 Task: Set up a 3-hour kayaking expedition to paddle through scenic waterways and explore nature.
Action: Mouse moved to (731, 95)
Screenshot: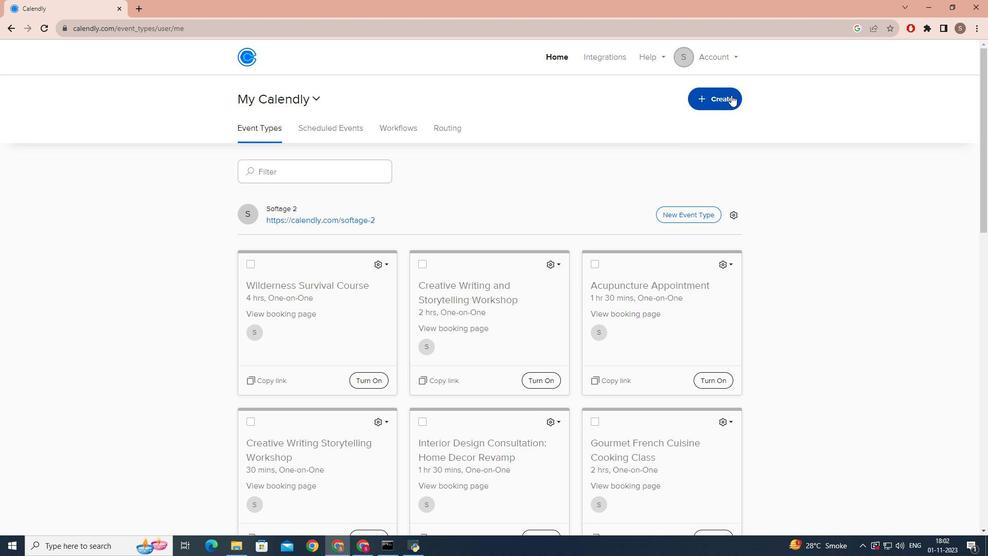 
Action: Mouse pressed left at (731, 95)
Screenshot: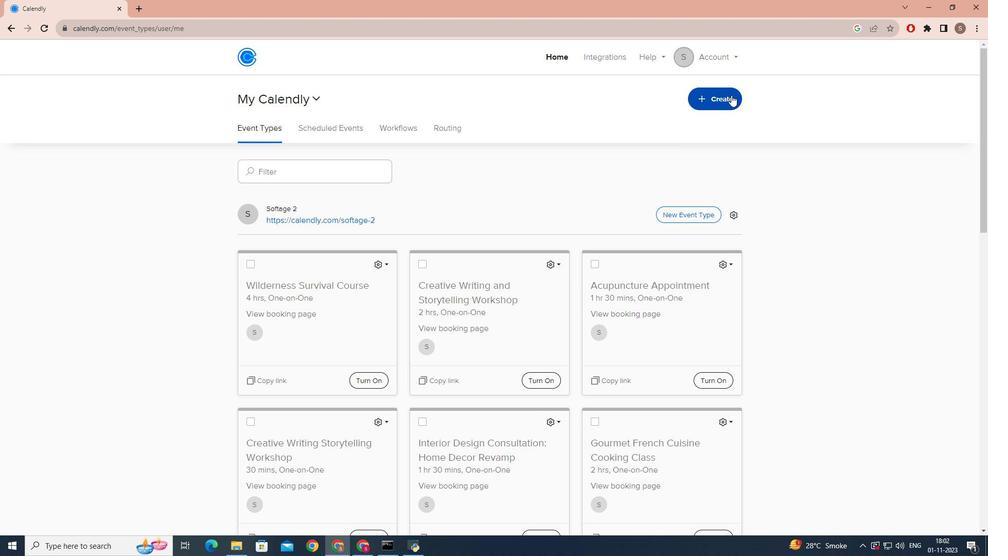 
Action: Mouse moved to (646, 138)
Screenshot: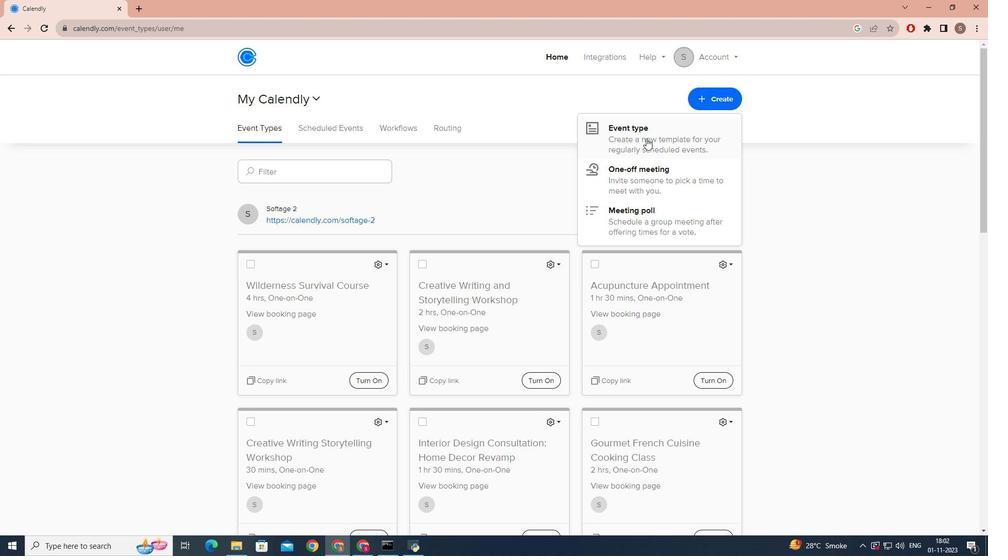 
Action: Mouse pressed left at (646, 138)
Screenshot: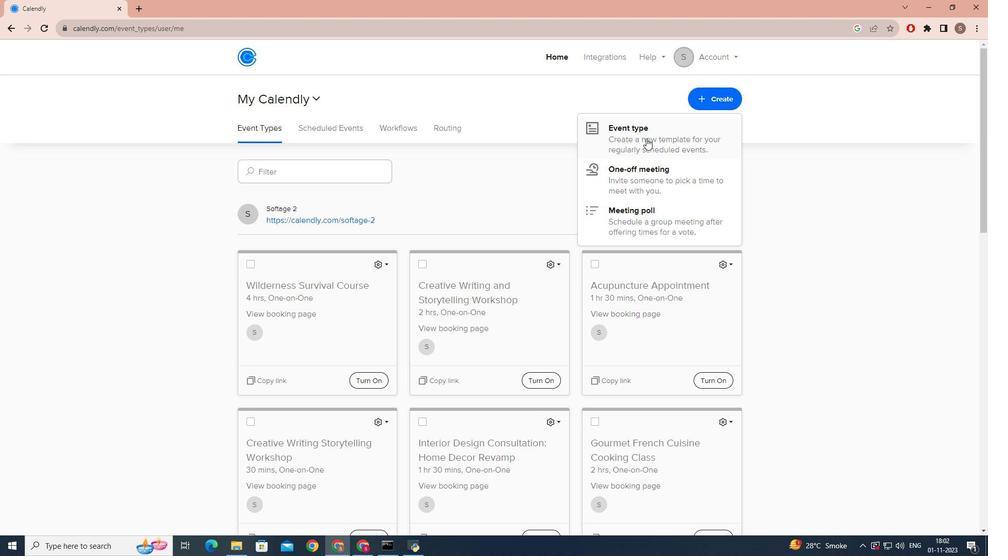 
Action: Mouse moved to (431, 183)
Screenshot: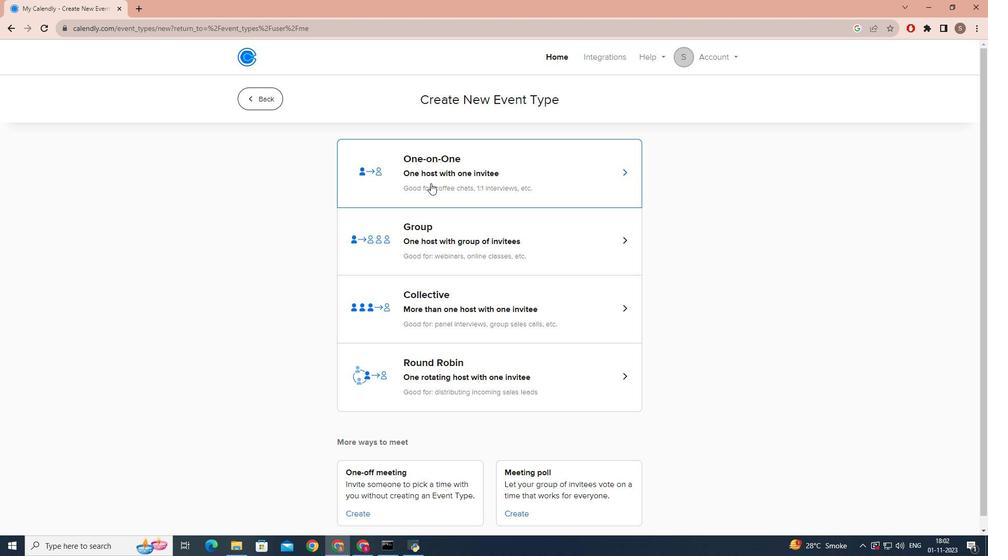 
Action: Mouse pressed left at (431, 183)
Screenshot: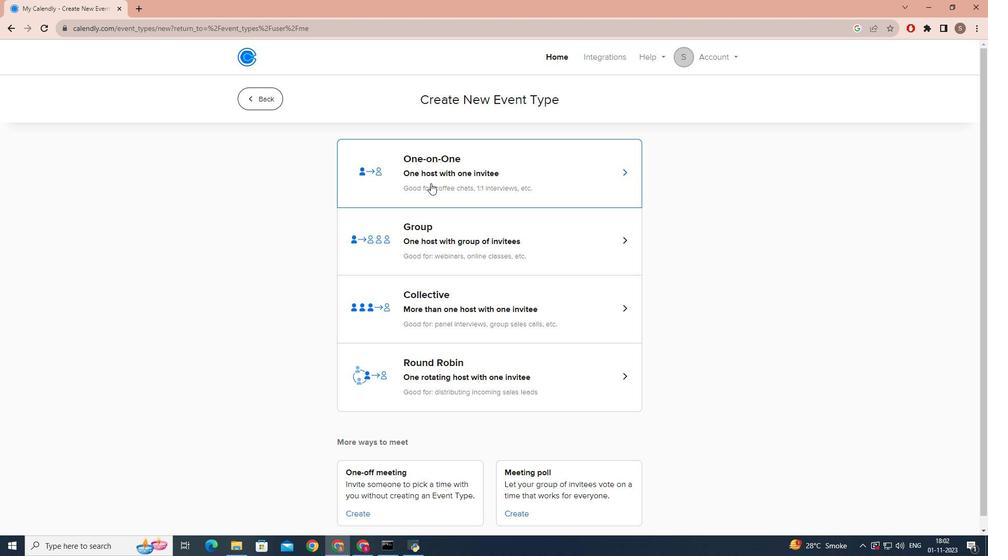 
Action: Mouse moved to (326, 241)
Screenshot: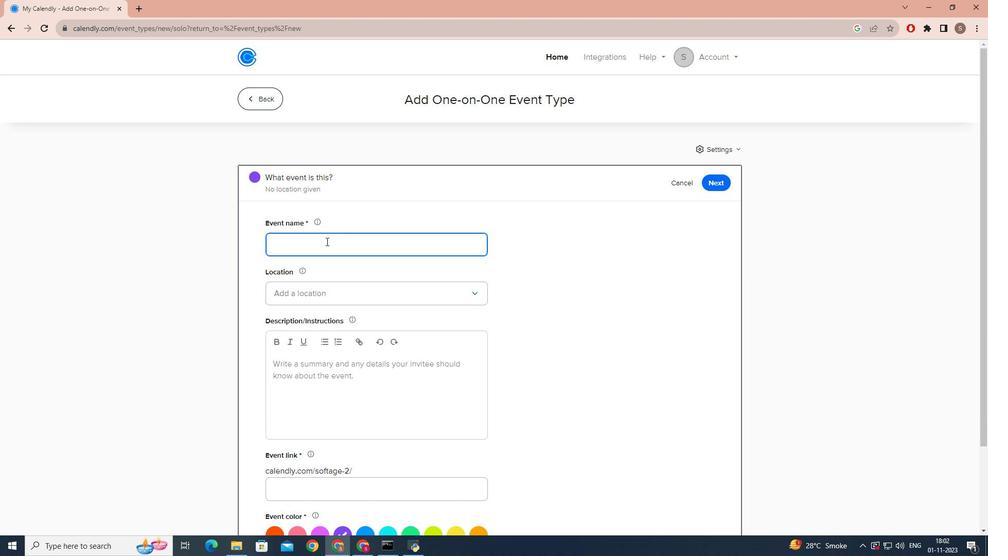 
Action: Key pressed <Key.caps_lock>S<Key.caps_lock>cenic<Key.space><Key.caps_lock>K<Key.caps_lock>ayaking<Key.space><Key.caps_lock>E<Key.caps_lock>xpedition
Screenshot: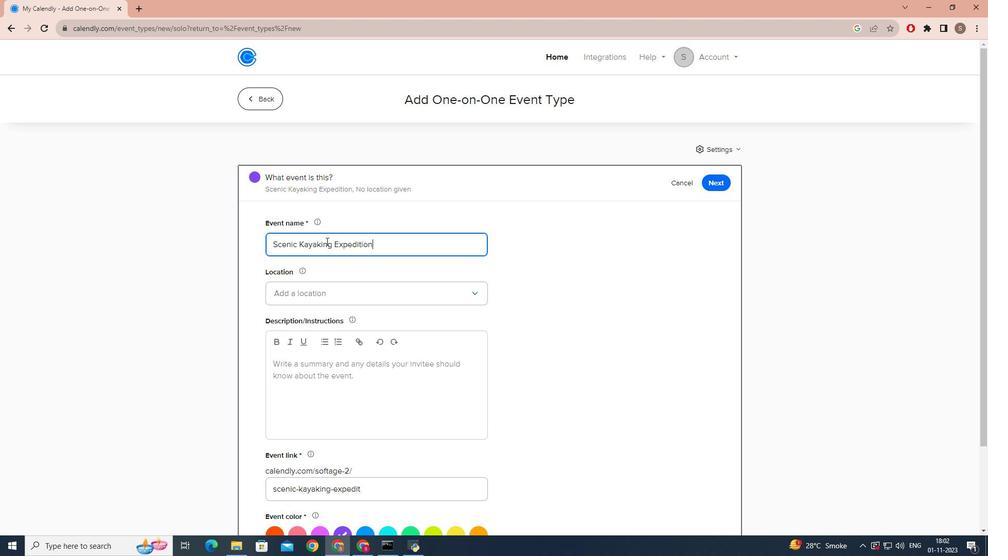 
Action: Mouse moved to (339, 295)
Screenshot: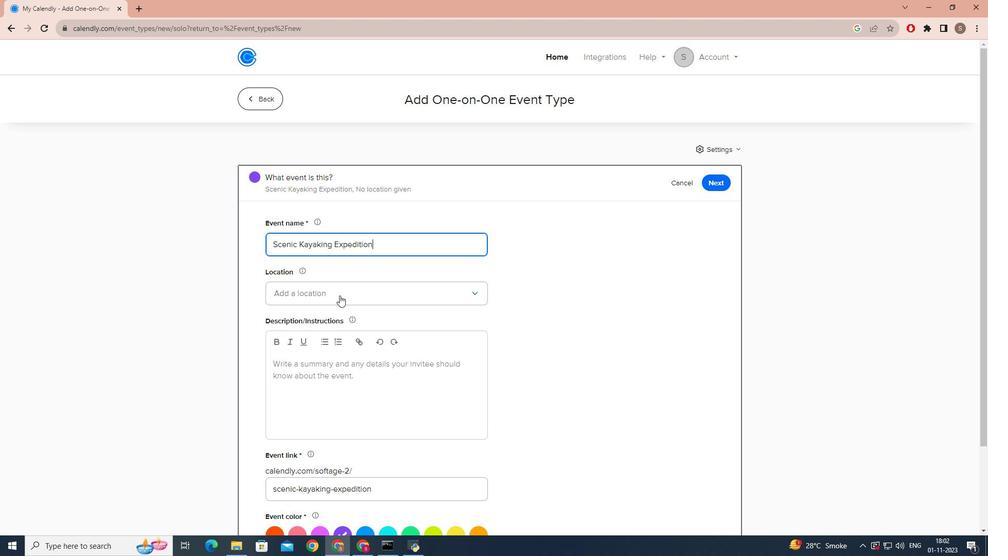 
Action: Mouse pressed left at (339, 295)
Screenshot: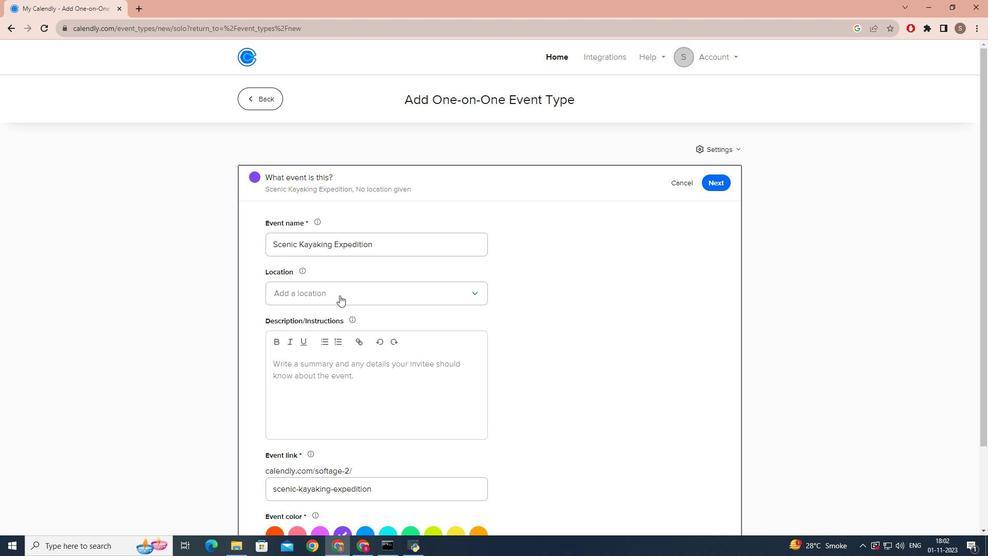 
Action: Mouse moved to (333, 322)
Screenshot: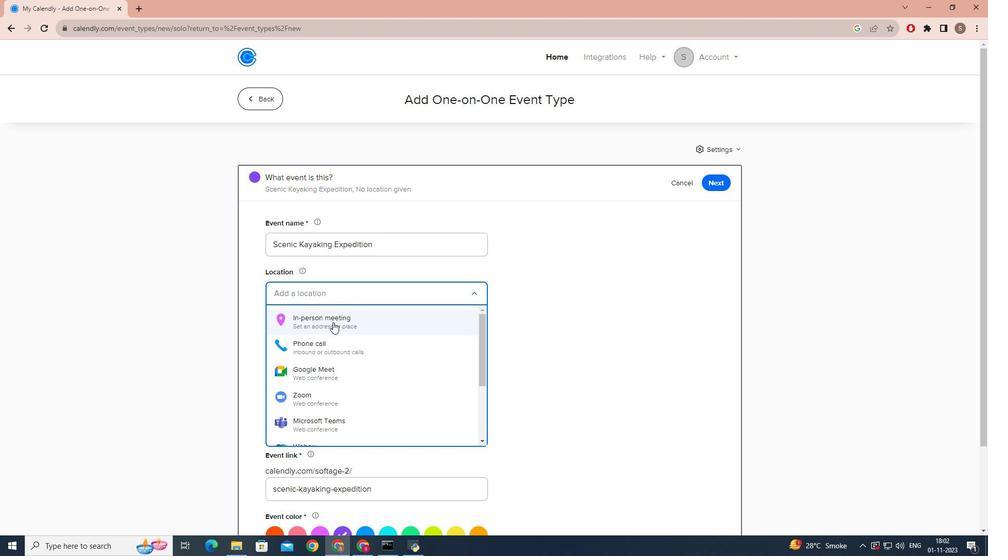 
Action: Mouse pressed left at (333, 322)
Screenshot: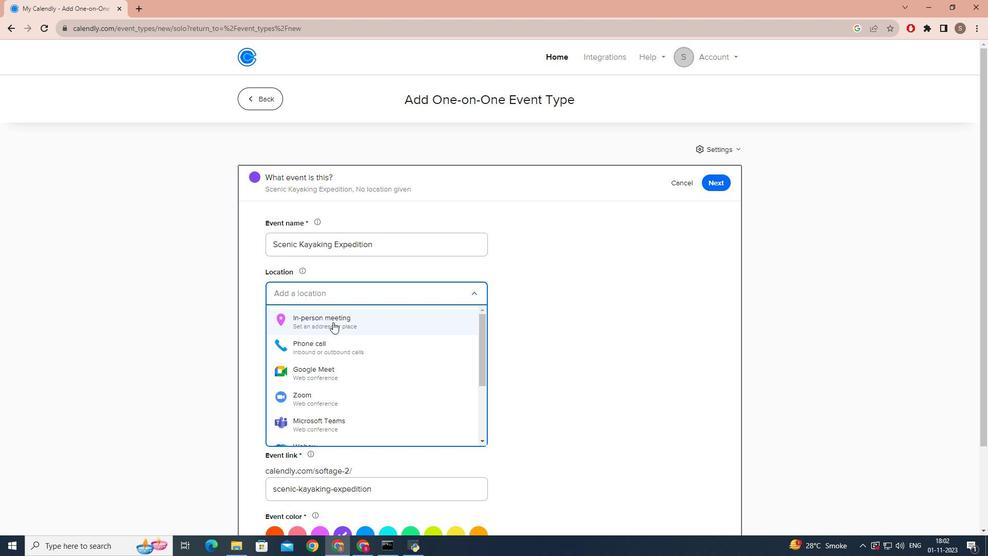 
Action: Mouse moved to (454, 181)
Screenshot: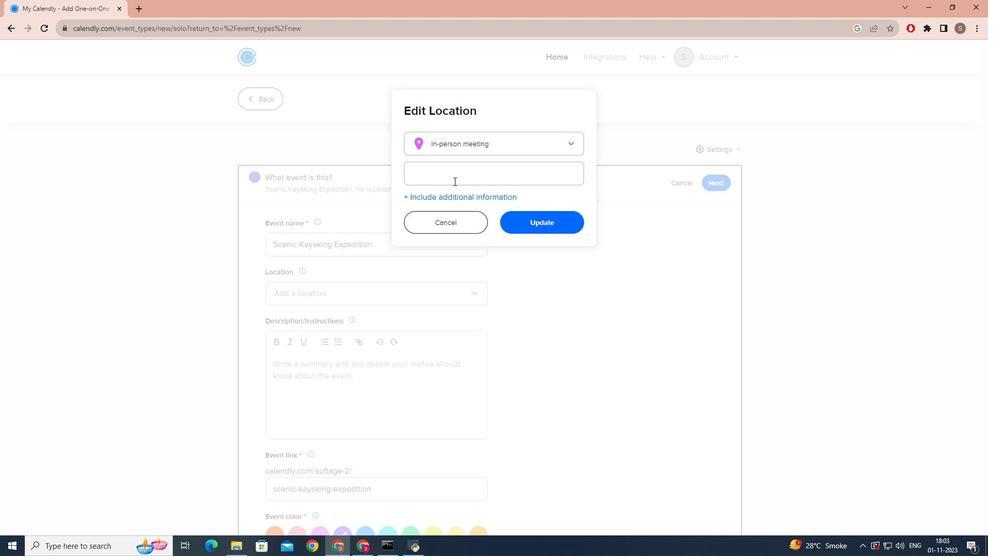 
Action: Mouse pressed left at (454, 181)
Screenshot: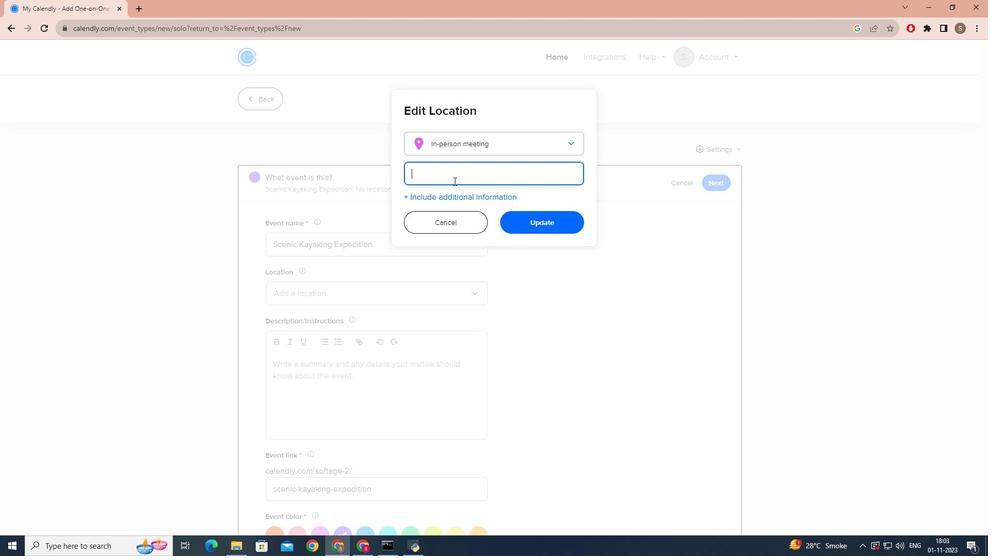 
Action: Key pressed <Key.caps_lock>B<Key.caps_lock>lue<Key.space><Key.caps_lock>H<Key.caps_lock>orizon<Key.space><Key.caps_lock>L<Key.caps_lock>ake,<Key.caps_lock>M<Key.caps_lock>innesota
Screenshot: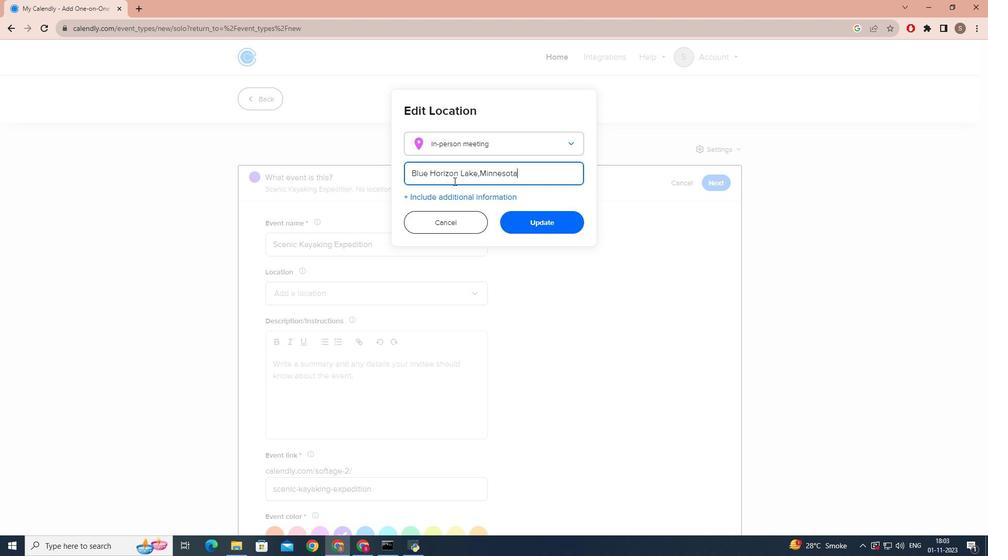
Action: Mouse moved to (525, 219)
Screenshot: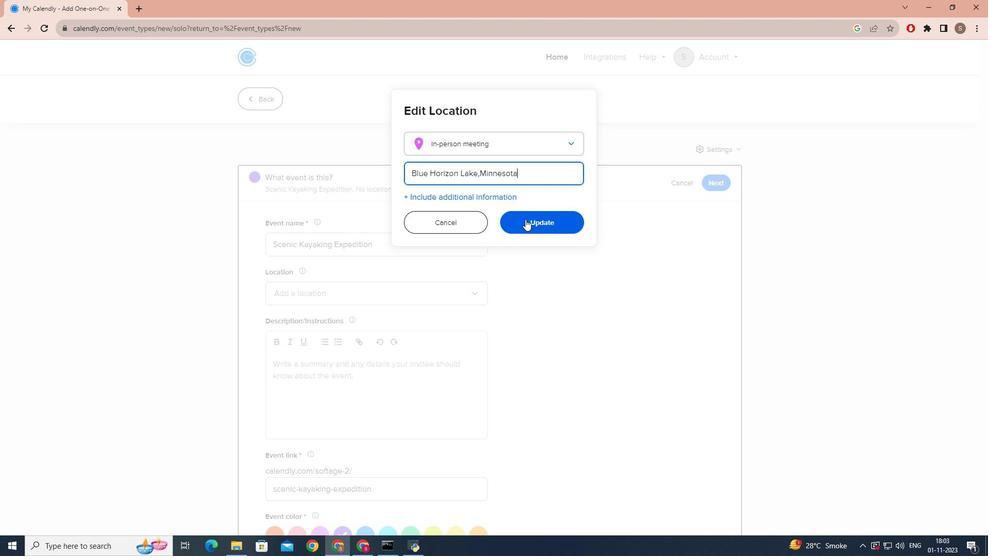 
Action: Mouse pressed left at (525, 219)
Screenshot: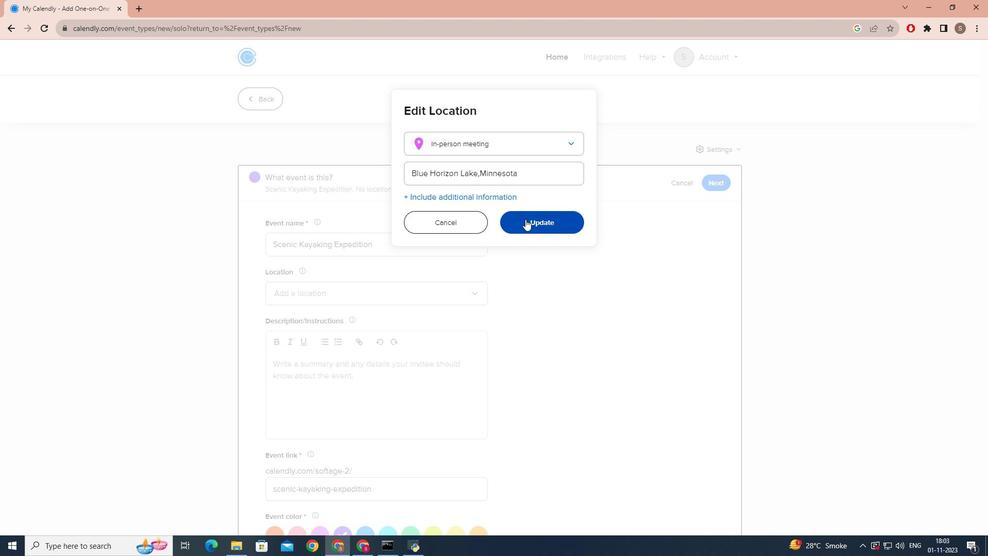 
Action: Mouse moved to (368, 304)
Screenshot: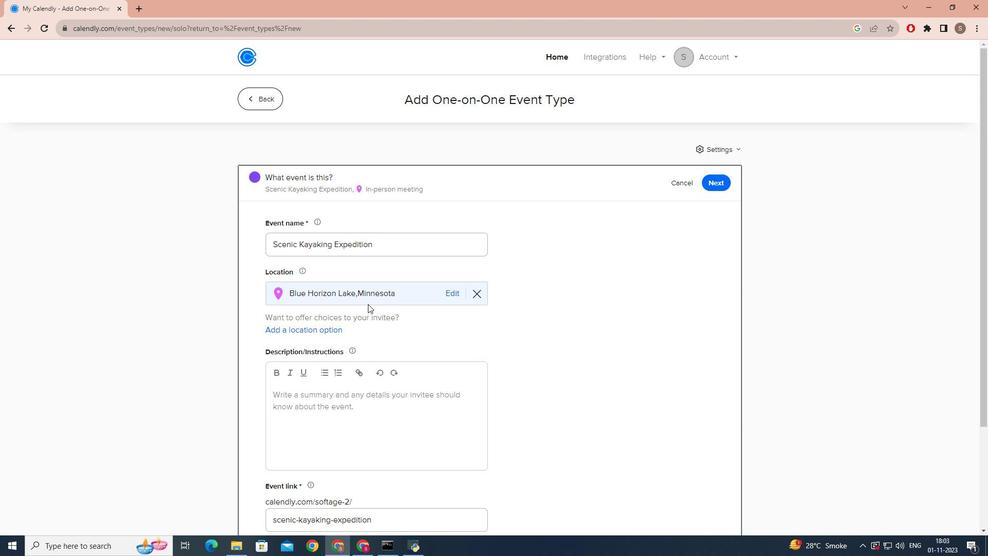 
Action: Mouse scrolled (368, 303) with delta (0, 0)
Screenshot: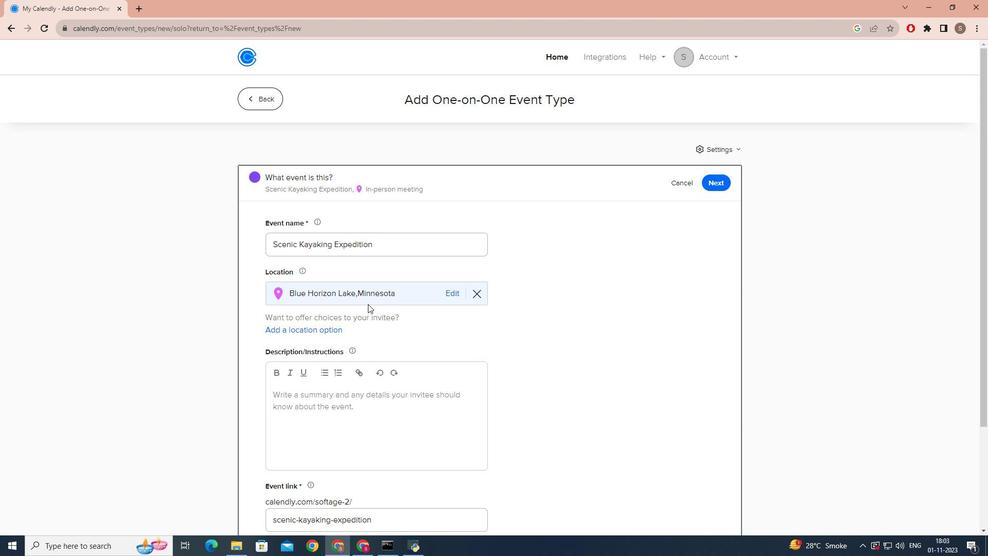 
Action: Mouse scrolled (368, 303) with delta (0, 0)
Screenshot: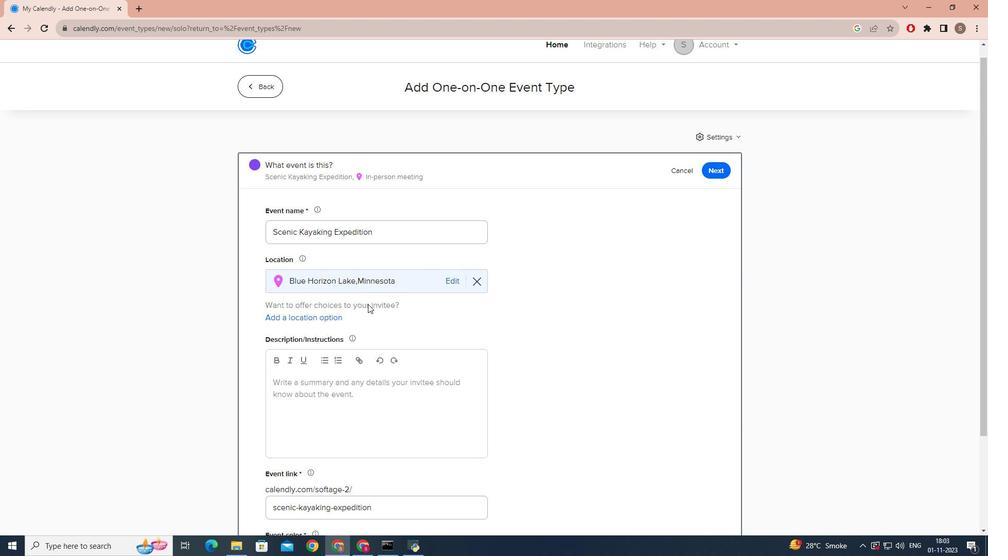 
Action: Mouse moved to (349, 309)
Screenshot: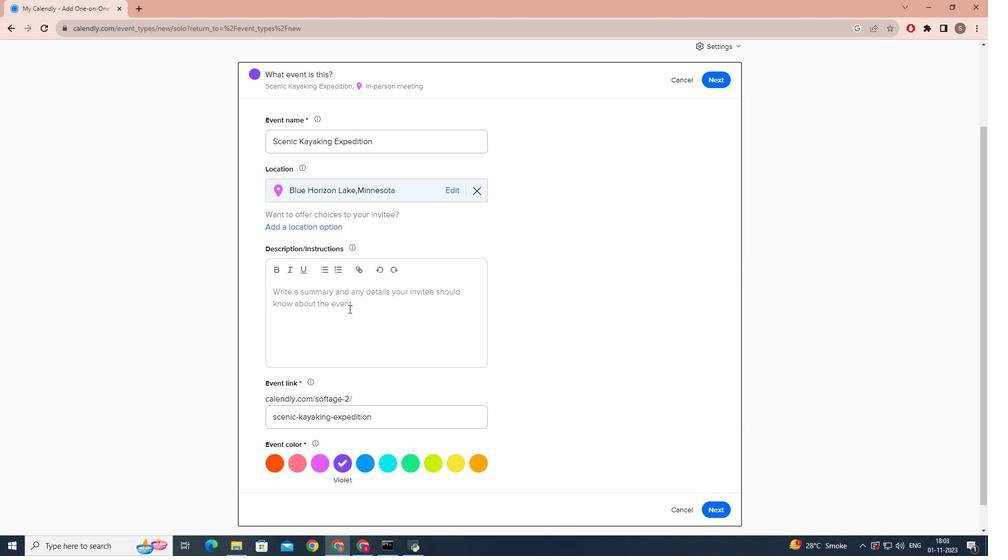 
Action: Mouse pressed left at (349, 309)
Screenshot: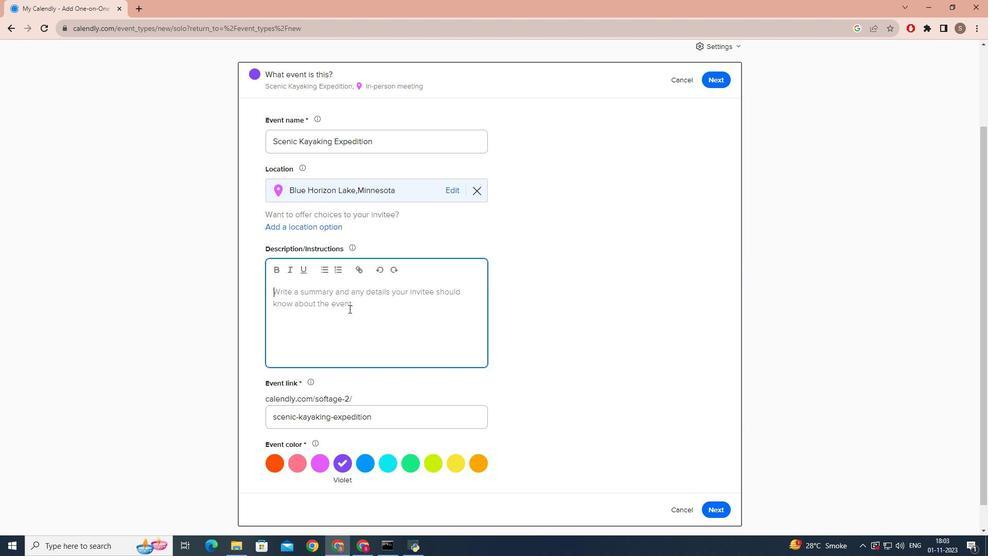 
Action: Key pressed <Key.caps_lock>J<Key.caps_lock>oin<Key.space>us<Key.space>for<Key.space>a<Key.space>scenic<Key.space>kayaking<Key.space>expedition<Key.space>to<Key.space>immerse<Key.space>yoursek<Key.backspace>lf<Key.space>in<Key.space>the<Key.space>beauty<Key.space>of<Key.space>nature<Key.space>,<Key.backspace>.<Key.caps_lock>E<Key.caps_lock>xplore<Key.space>picturesque<Key.space>waterways<Key.space>,witness<Key.space>local<Key.space>widl<Key.backspace><Key.backspace>ldlife<Key.space>and<Key.space>enjoy<Key.space>the<Key.space>tranquility<Key.space>of<Key.space>nature<Key.backspace><Key.backspace><Key.backspace><Key.backspace><Key.backspace><Key.backspace>the<Key.space>outdd<Key.backspace>oors.<Key.space><Key.caps_lock>O<Key.caps_lock>ur<Key.space>experu<Key.backspace>ienced<Key.space>guides<Key.space>will<Key.space>lead<Key.space>you<Key.space>on<Key.space>a<Key.space>memorable<Key.space>journey<Key.space><Key.backspace>,<Key.backspace>.<Key.enter><Key.caps_lock>P<Key.caps_lock>lease<Key.space>note<Key.space>that<Key.space>this<Key.space>is<Key.space>not<Key.space>a<Key.space>reservation<Key.space>event<Key.space>n<Key.backspace>but<Key.space>an<Key.space>announcement<Key.space>of<Key.space>our<Key.space>upcoming<Key.space>kayaking<Key.space>xpeditions
Screenshot: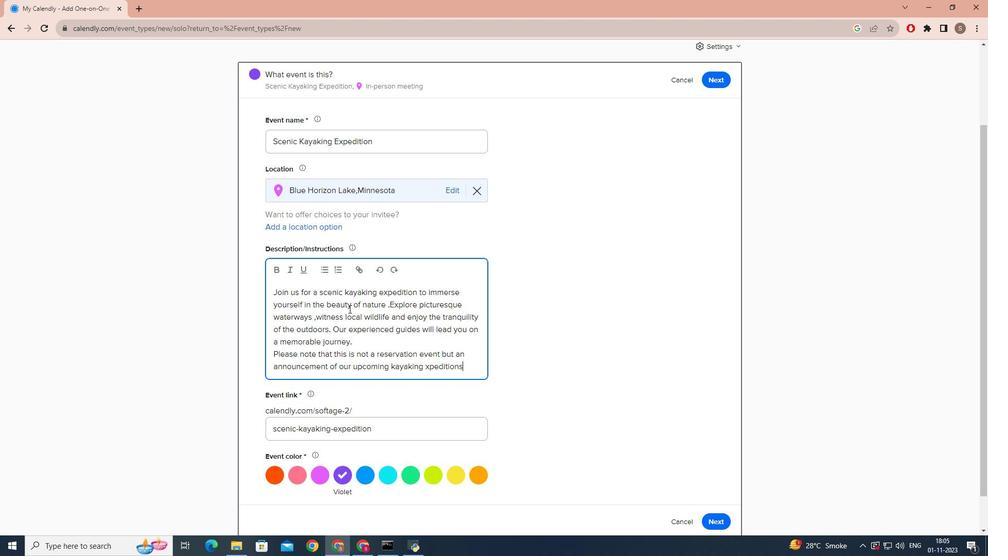 
Action: Mouse moved to (423, 368)
Screenshot: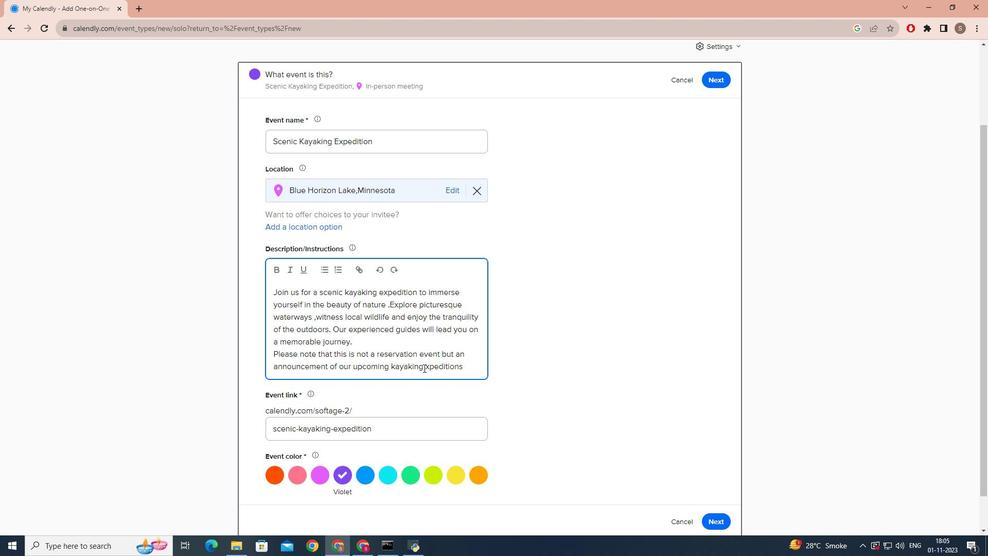 
Action: Mouse pressed left at (423, 368)
Screenshot: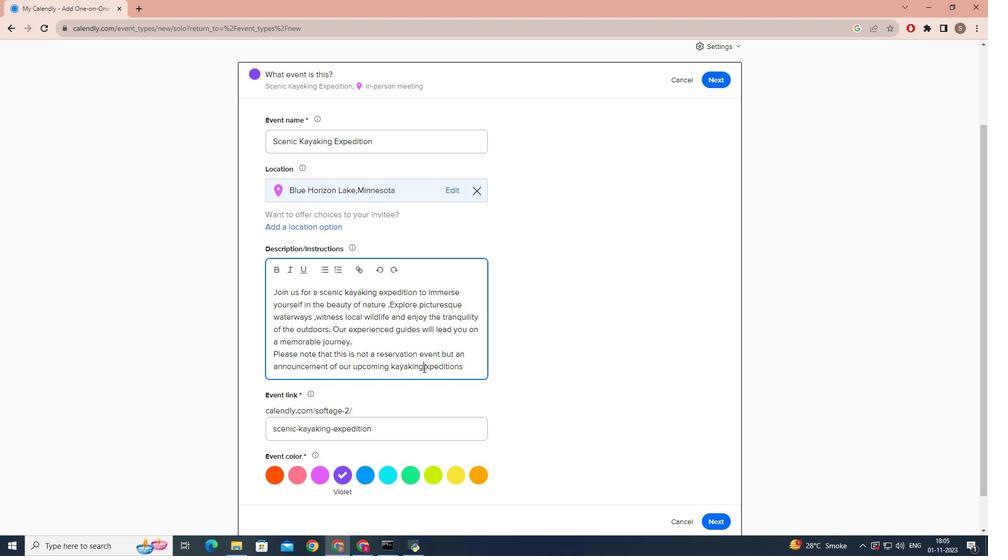 
Action: Mouse moved to (425, 368)
Screenshot: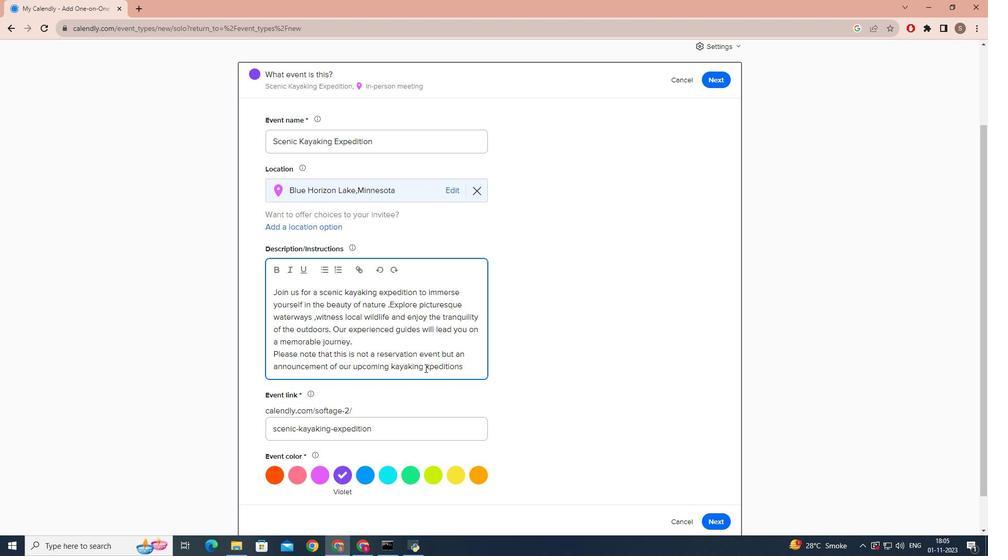 
Action: Mouse pressed left at (425, 368)
Screenshot: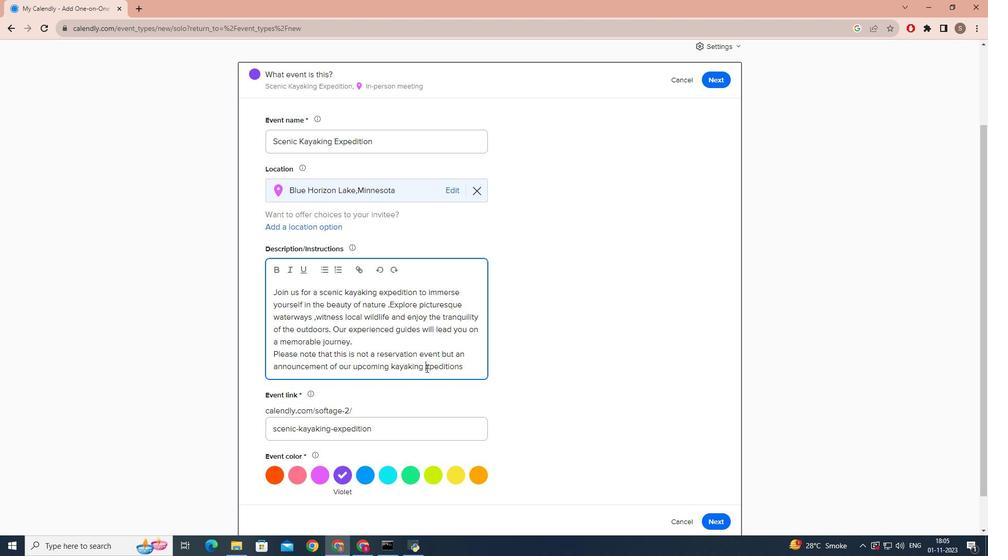 
Action: Mouse moved to (426, 368)
Screenshot: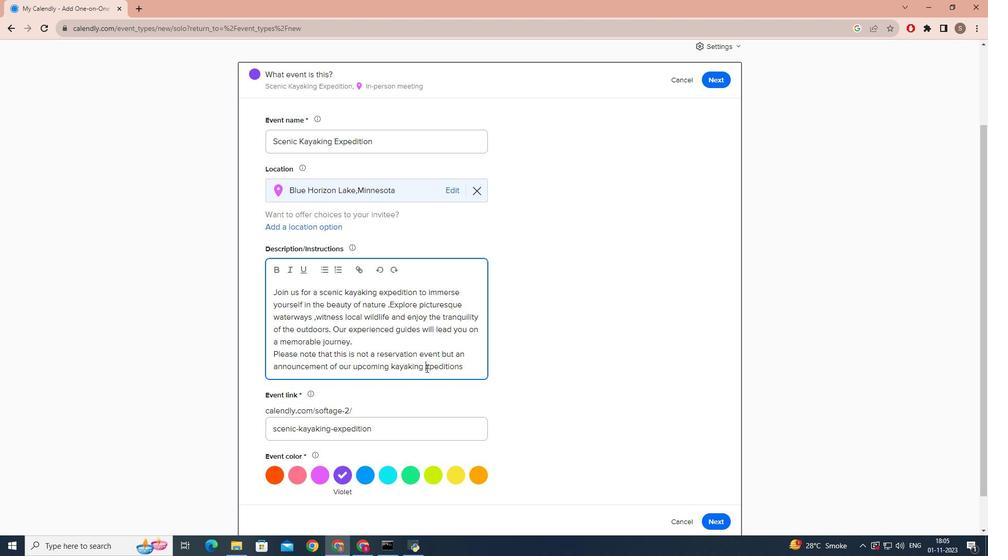 
Action: Key pressed e
Screenshot: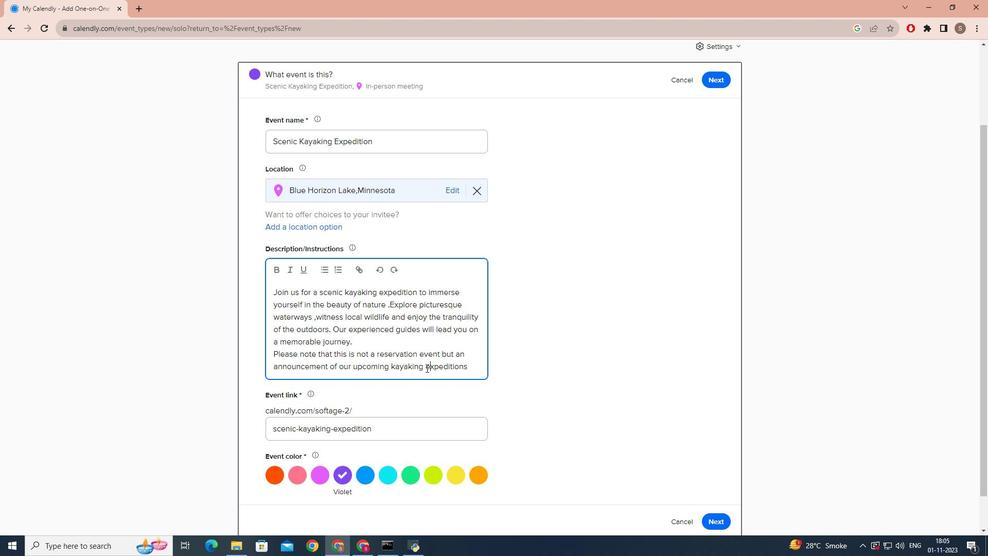 
Action: Mouse moved to (475, 368)
Screenshot: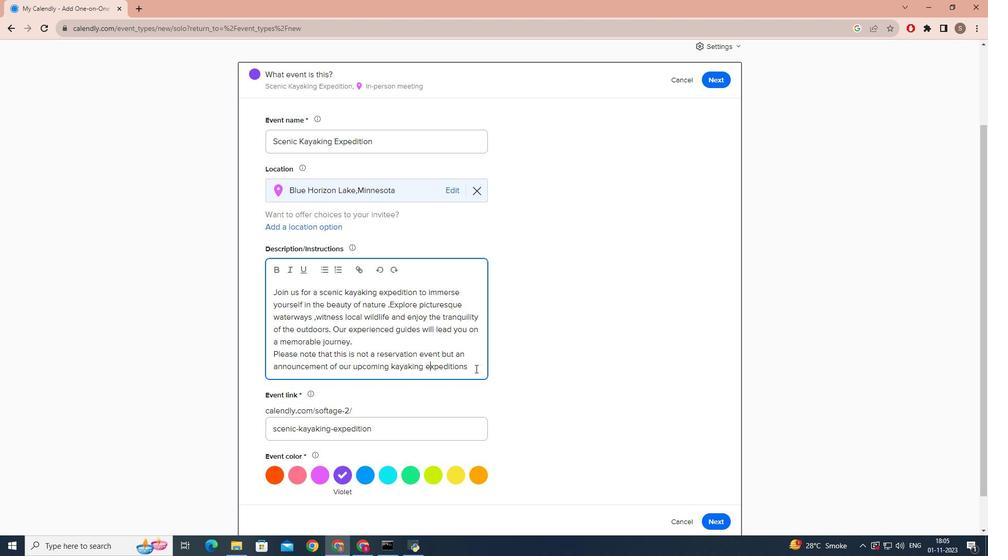 
Action: Mouse pressed left at (475, 368)
Screenshot: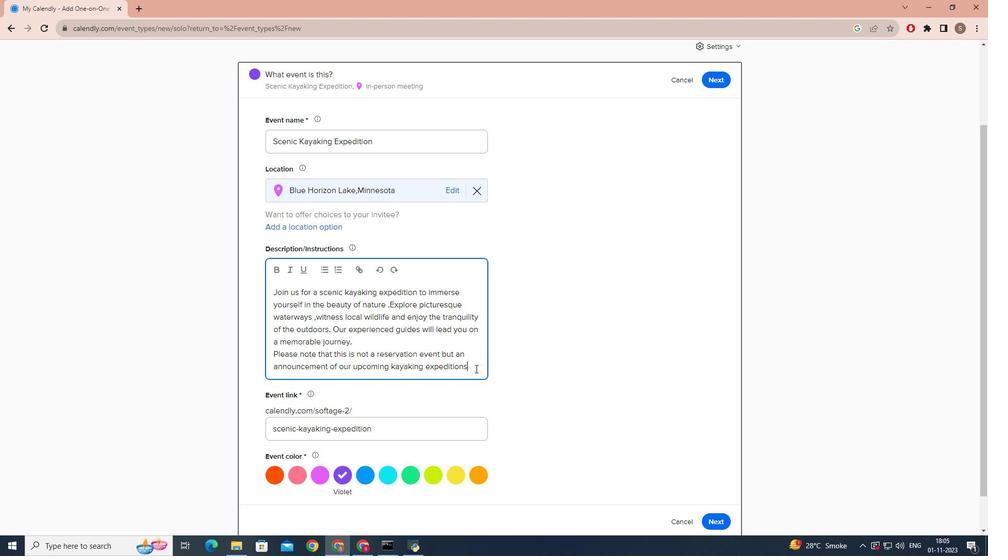 
Action: Key pressed .<Key.space><Key.caps_lock>W<Key.caps_lock>e<Key.space>will<Key.space>provide<Key.space>booking<Key.space>details<Key.space>and<Key.space>confirmations<Key.space>separately.<Key.space><Key.caps_lock>G<Key.caps_lock>et<Key.space>readt<Key.space><Key.backspace>y<Key.space>to<Key.space>paddle,<Key.space>be<Key.backspace>reatghe<Key.backspace><Key.backspace><Key.backspace><Key.backspace><Key.backspace><Key.backspace><Key.backspace><Key.backspace><Key.backspace><Key.backspace><Key.backspace><Key.backspace><Key.backspace><Key.backspace><Key.backspace><Key.backspace><Key.backspace><Key.backspace><Key.backspace><Key.backspace><Key.backspace><Key.backspace>y<Key.space>to<Key.space>paddle,<Key.space>breathe<Key.space>in<Key.space>fresh<Key.space>air<Key.space>and<Key.space>create<Key.space>unforgettable<Key.space>memories<Key.space>in<Key.space>nature.
Screenshot: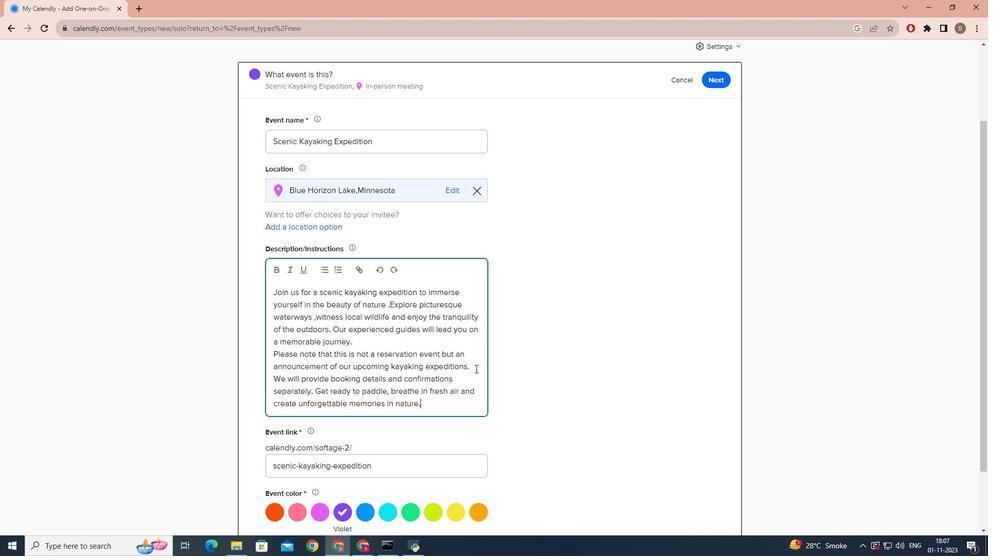 
Action: Mouse moved to (560, 378)
Screenshot: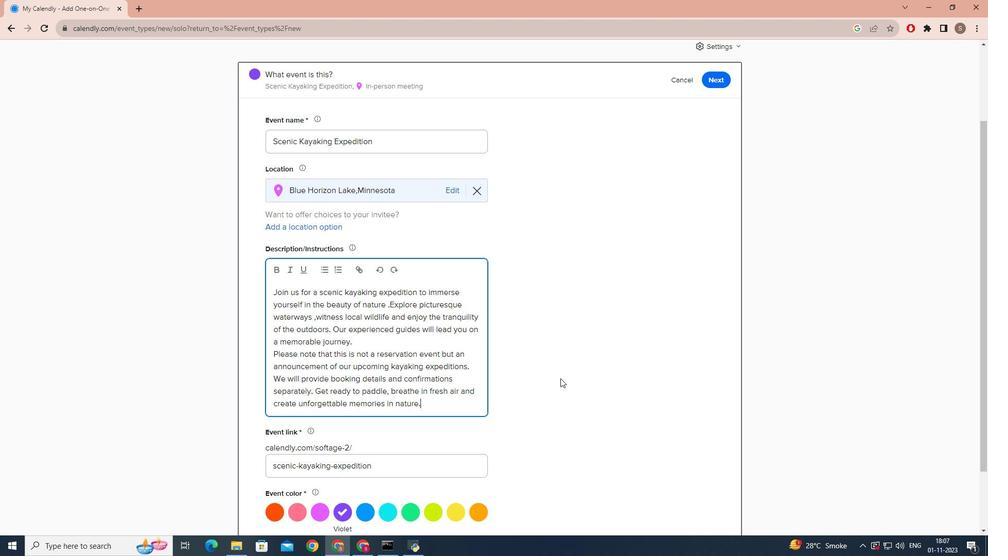 
Action: Mouse scrolled (560, 378) with delta (0, 0)
Screenshot: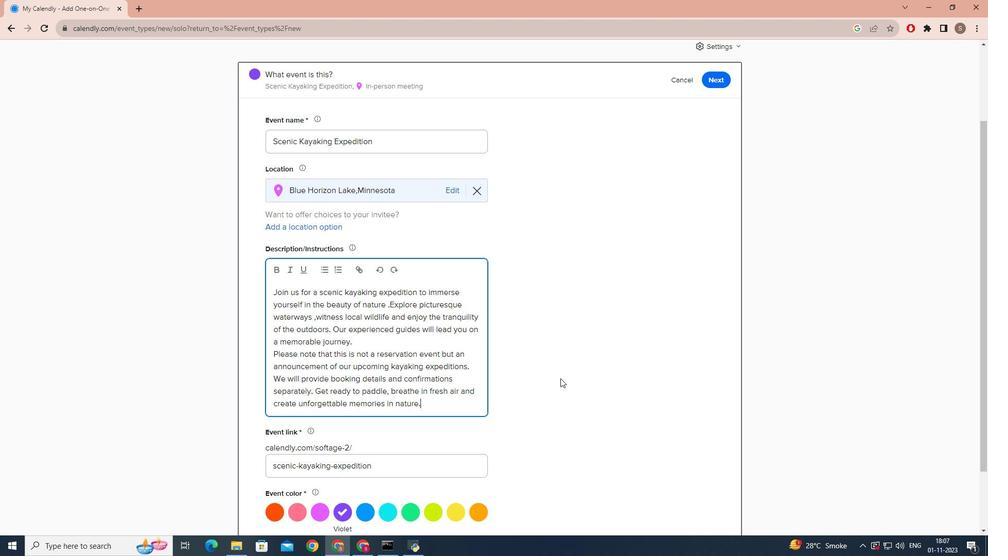 
Action: Mouse scrolled (560, 378) with delta (0, 0)
Screenshot: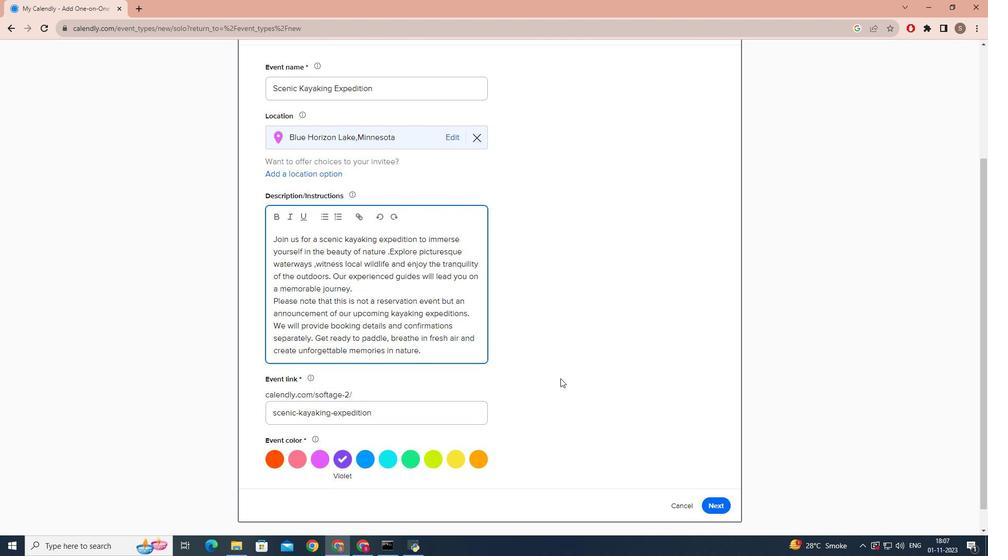 
Action: Mouse scrolled (560, 378) with delta (0, 0)
Screenshot: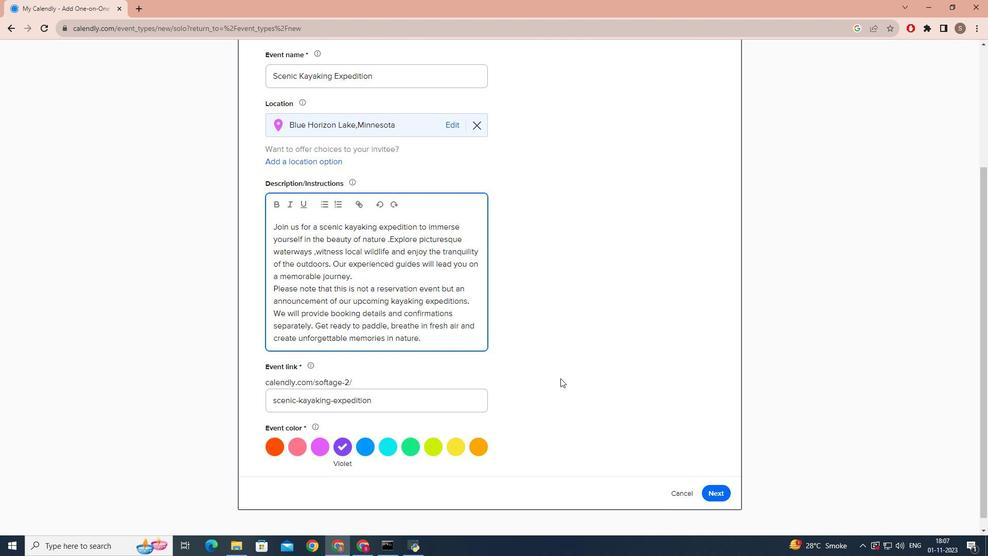 
Action: Mouse moved to (416, 438)
Screenshot: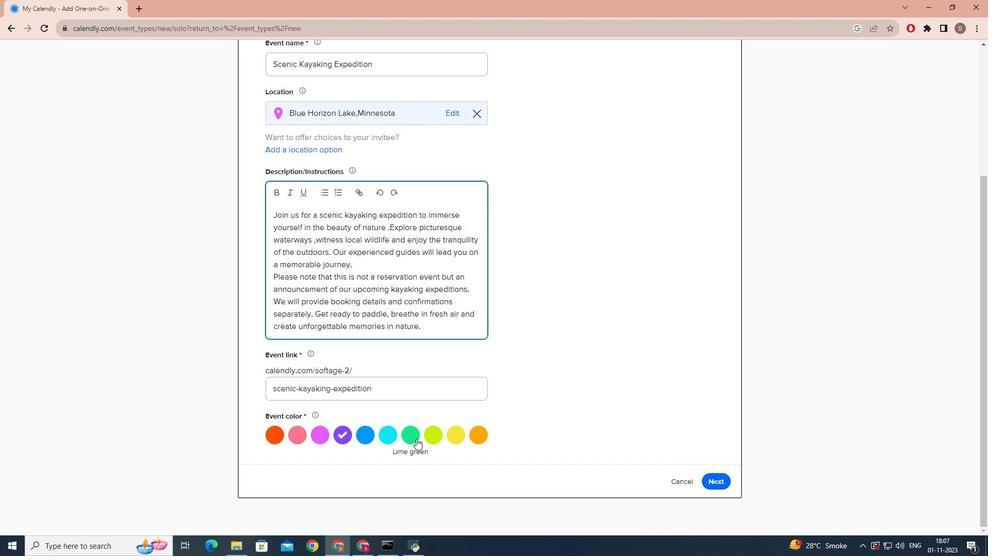 
Action: Mouse pressed left at (416, 438)
Screenshot: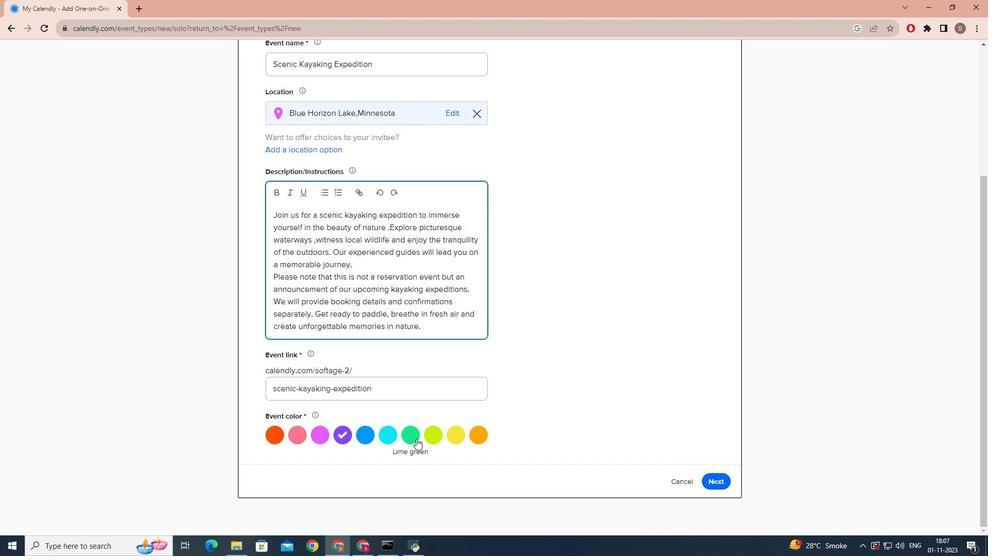 
Action: Mouse moved to (489, 358)
Screenshot: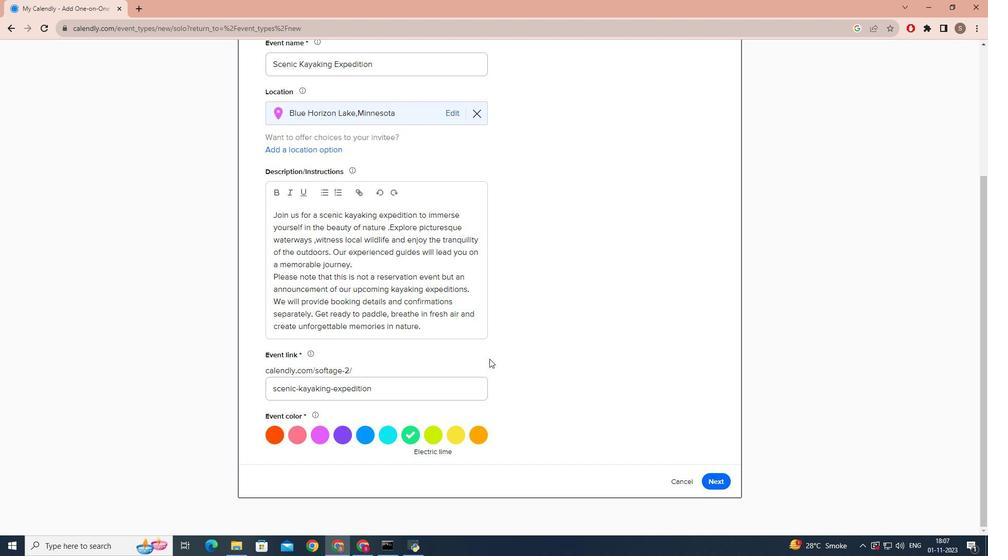 
Action: Mouse scrolled (489, 358) with delta (0, 0)
Screenshot: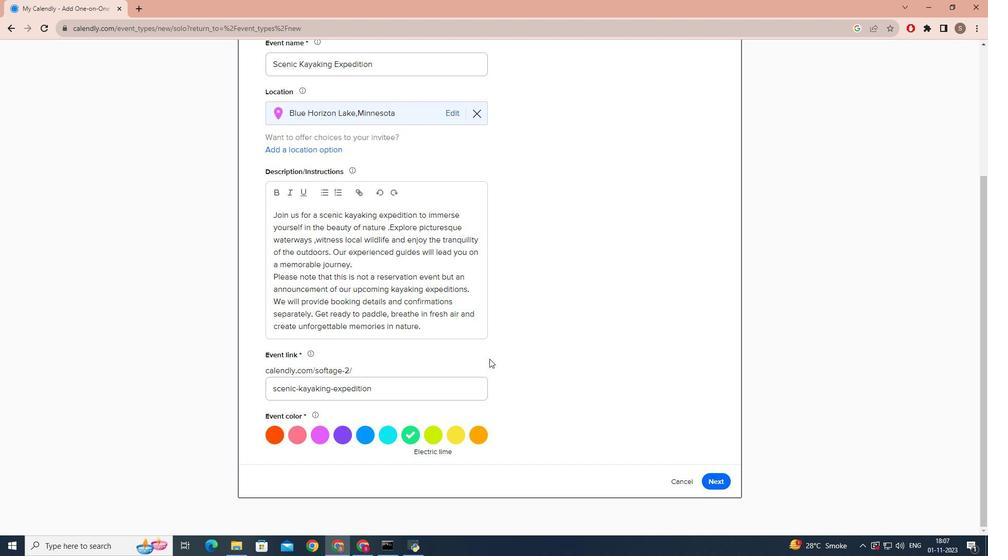 
Action: Mouse scrolled (489, 358) with delta (0, 0)
Screenshot: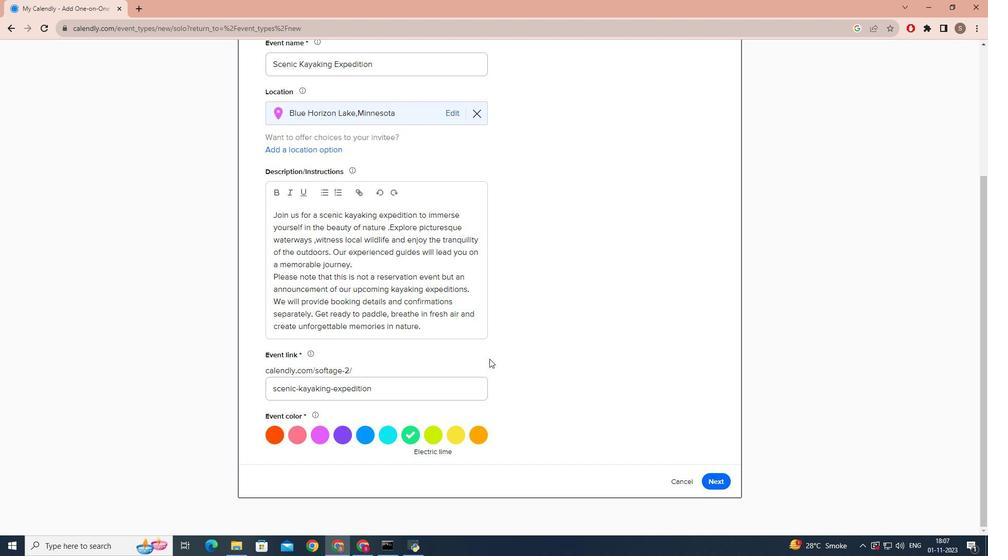 
Action: Mouse scrolled (489, 358) with delta (0, 0)
Screenshot: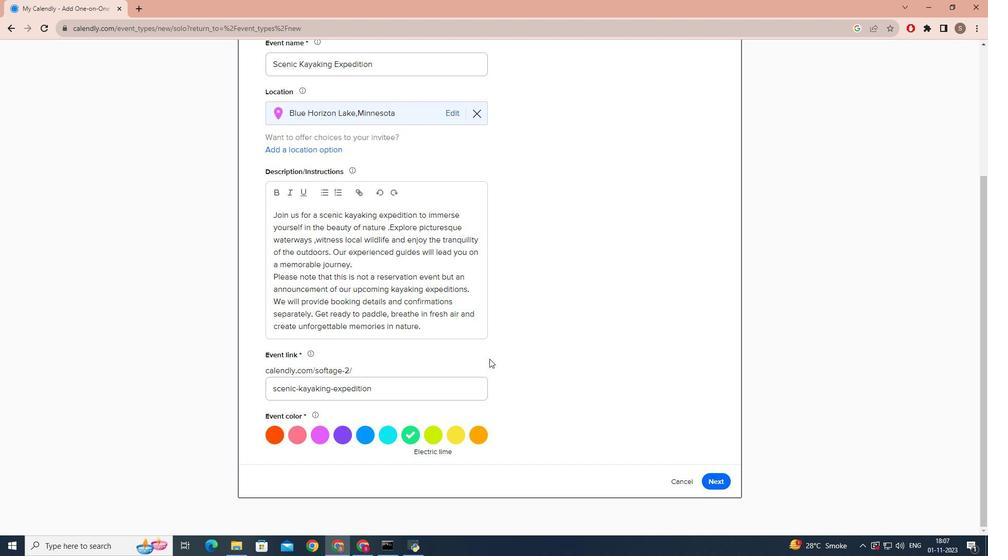 
Action: Mouse moved to (711, 474)
Screenshot: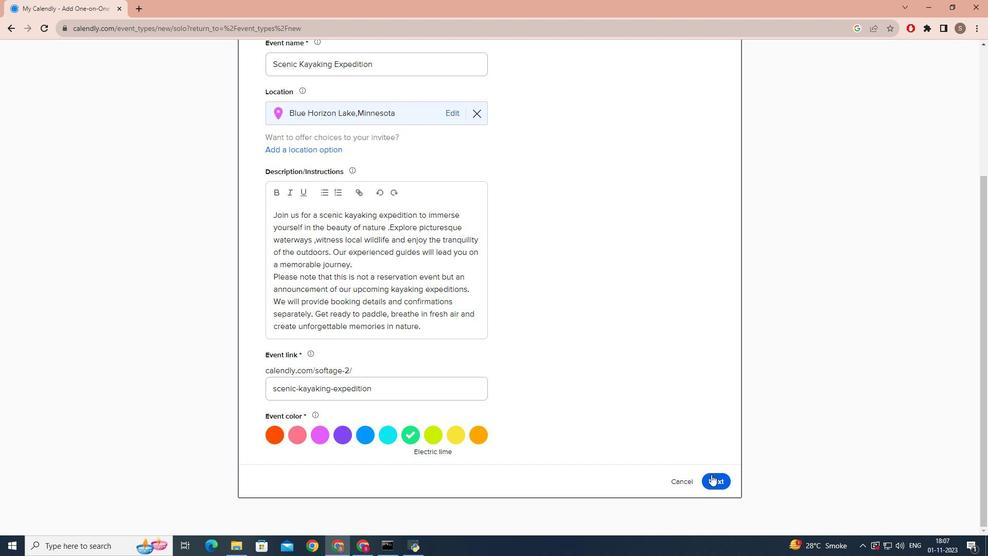 
Action: Mouse pressed left at (711, 474)
Screenshot: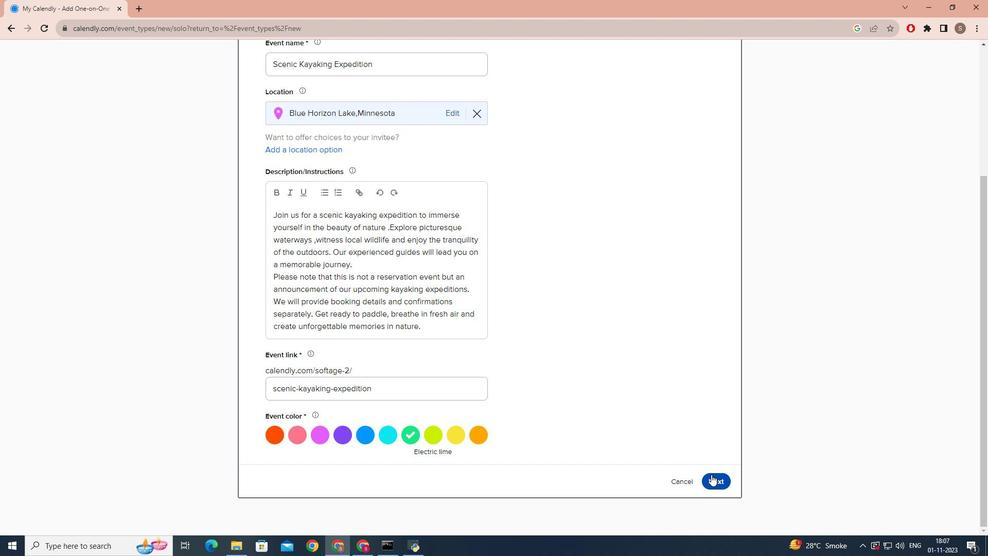 
Action: Mouse moved to (293, 250)
Screenshot: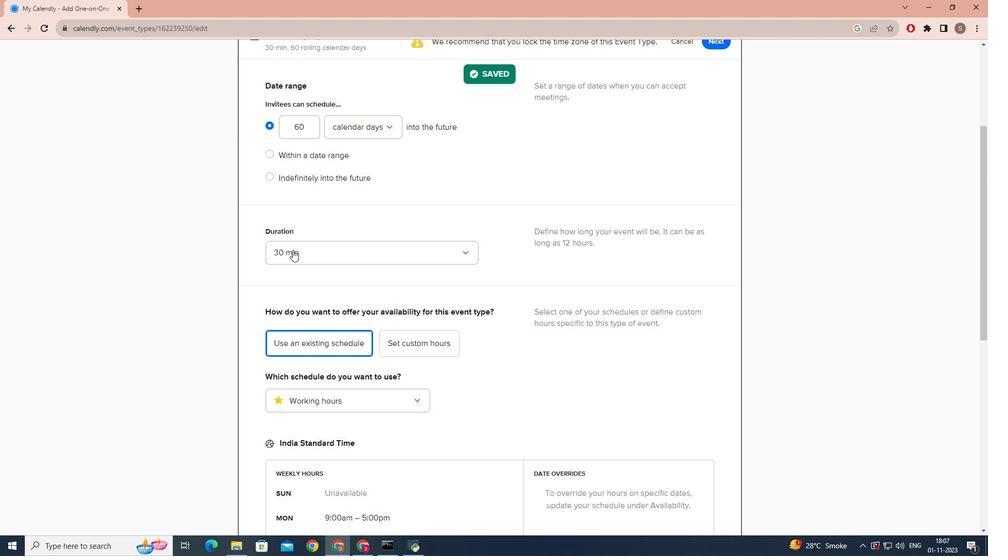 
Action: Mouse pressed left at (293, 250)
Screenshot: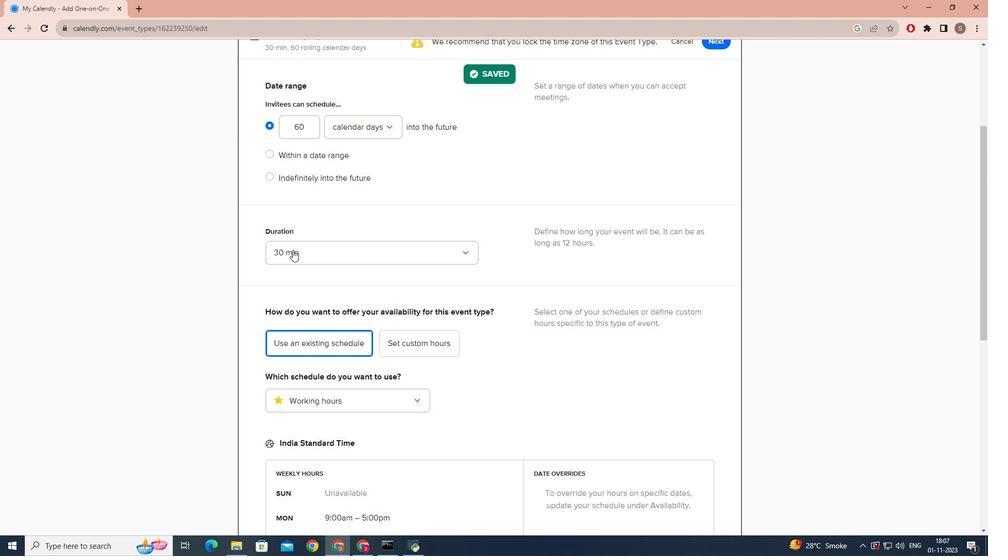 
Action: Mouse moved to (285, 357)
Screenshot: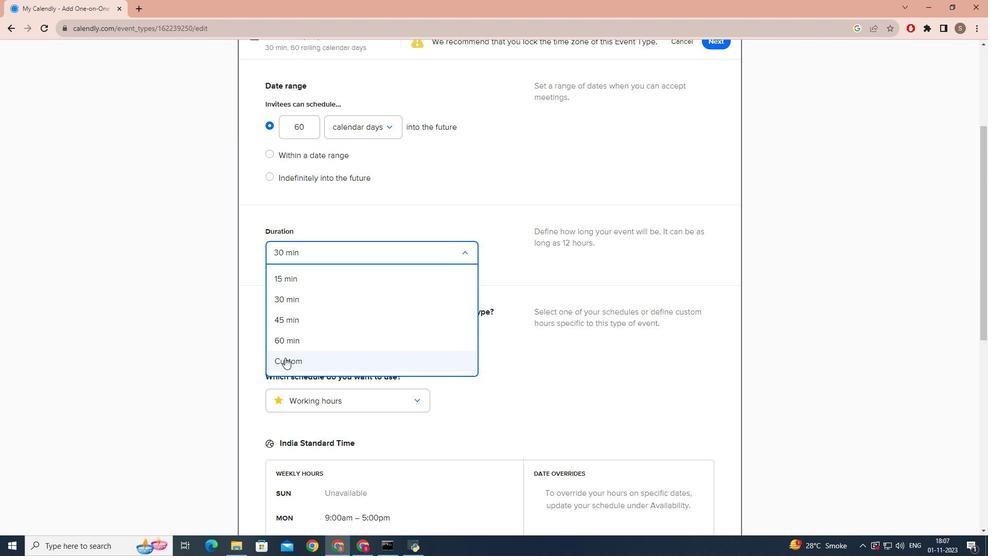 
Action: Mouse pressed left at (285, 357)
Screenshot: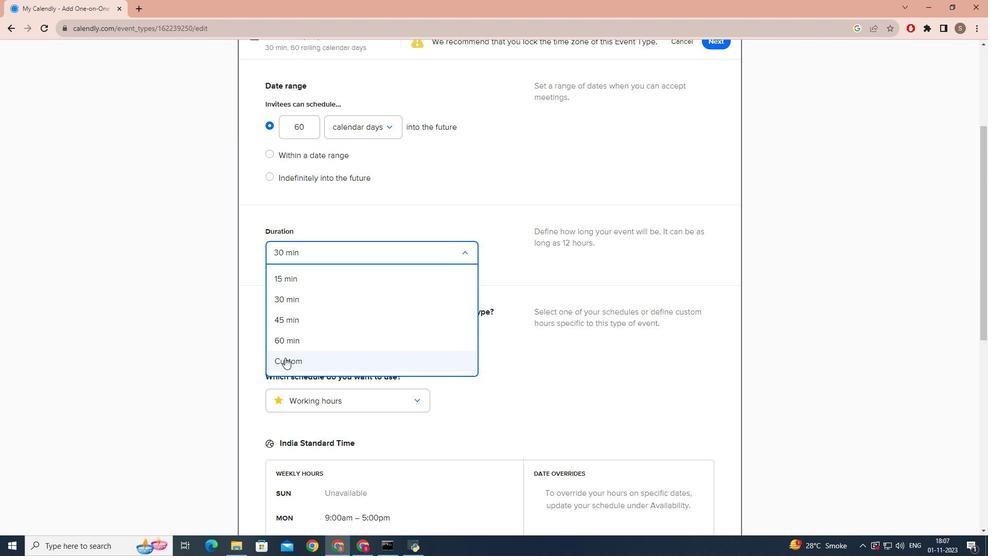 
Action: Mouse moved to (400, 279)
Screenshot: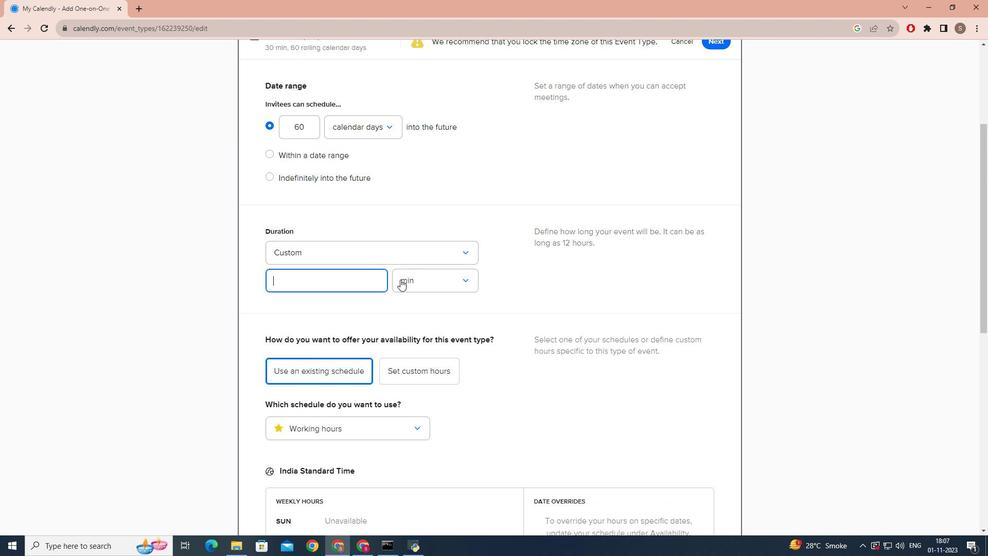 
Action: Mouse pressed left at (400, 279)
Screenshot: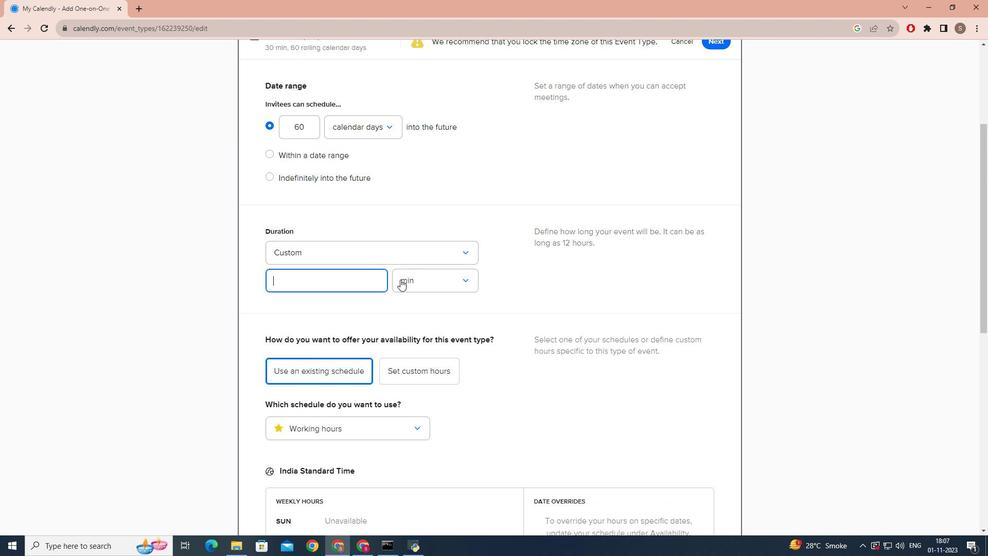 
Action: Mouse moved to (393, 329)
Screenshot: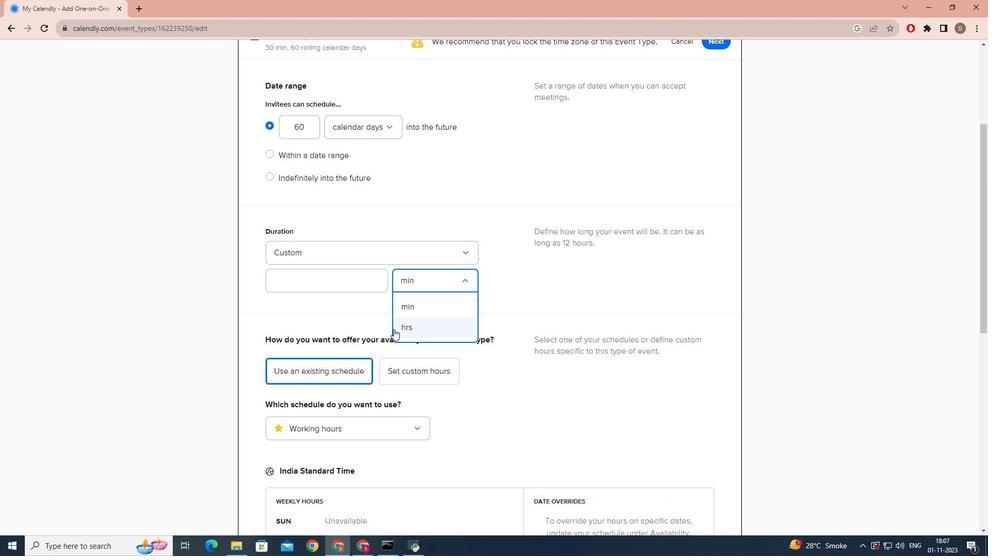 
Action: Mouse pressed left at (393, 329)
Screenshot: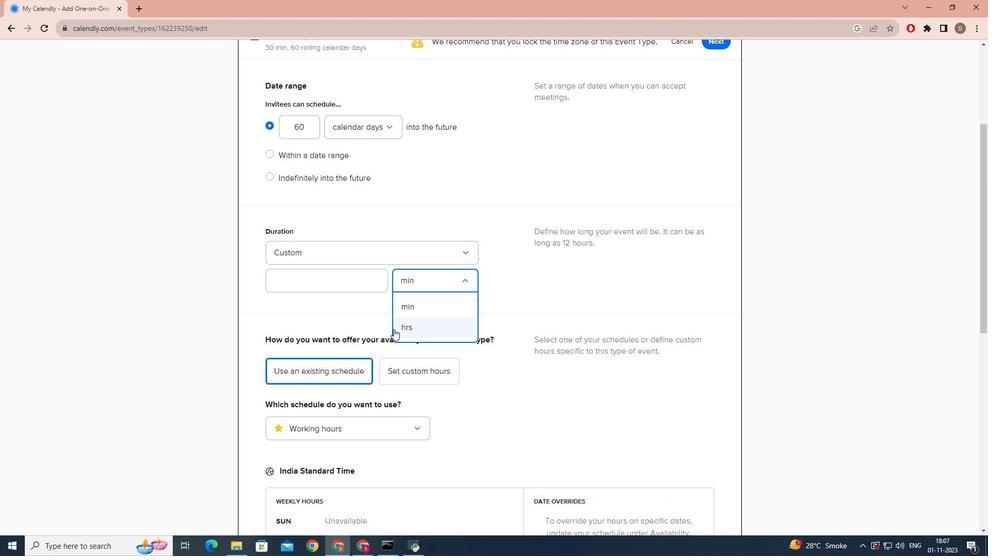 
Action: Mouse moved to (279, 279)
Screenshot: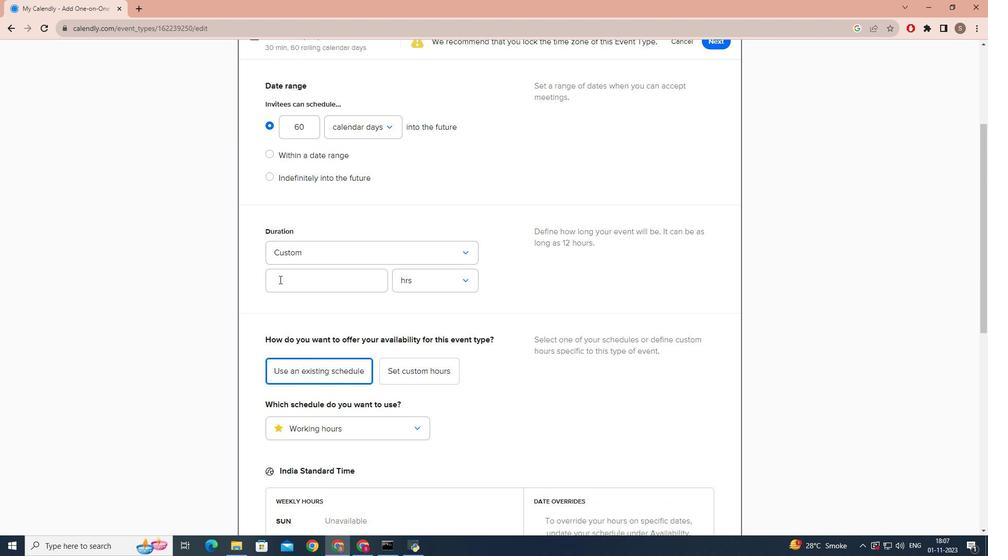 
Action: Mouse pressed left at (279, 279)
Screenshot: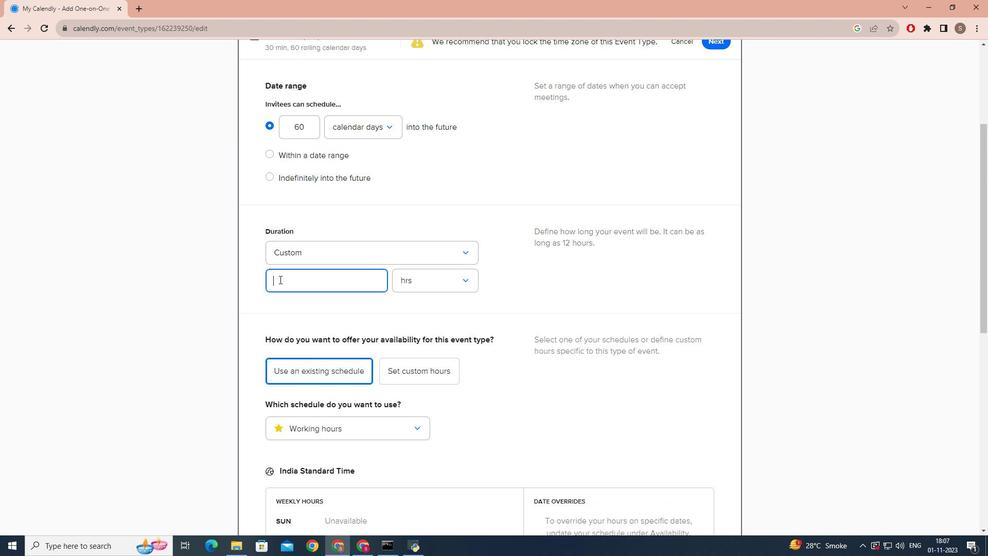 
Action: Key pressed 3
Screenshot: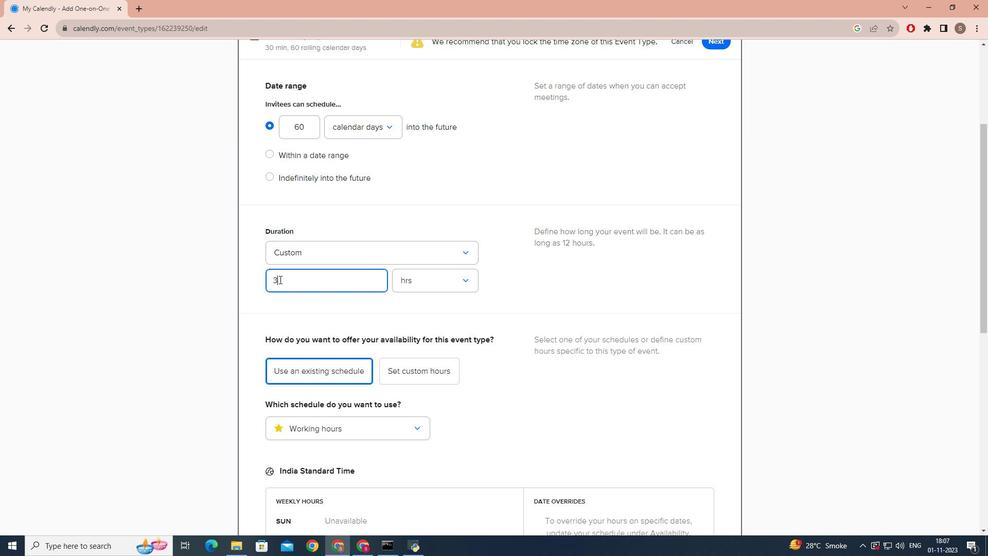 
Action: Mouse moved to (366, 320)
Screenshot: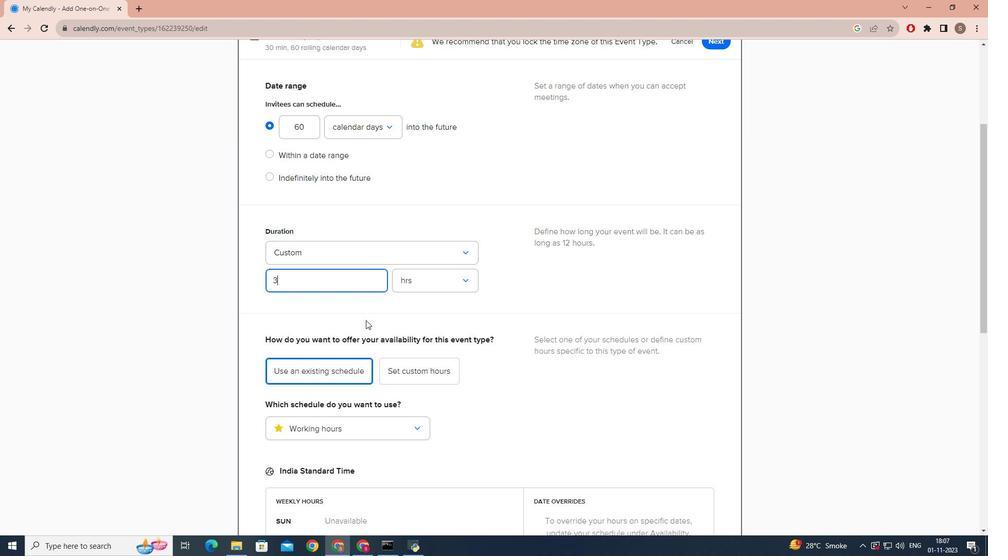 
Action: Mouse pressed left at (366, 320)
Screenshot: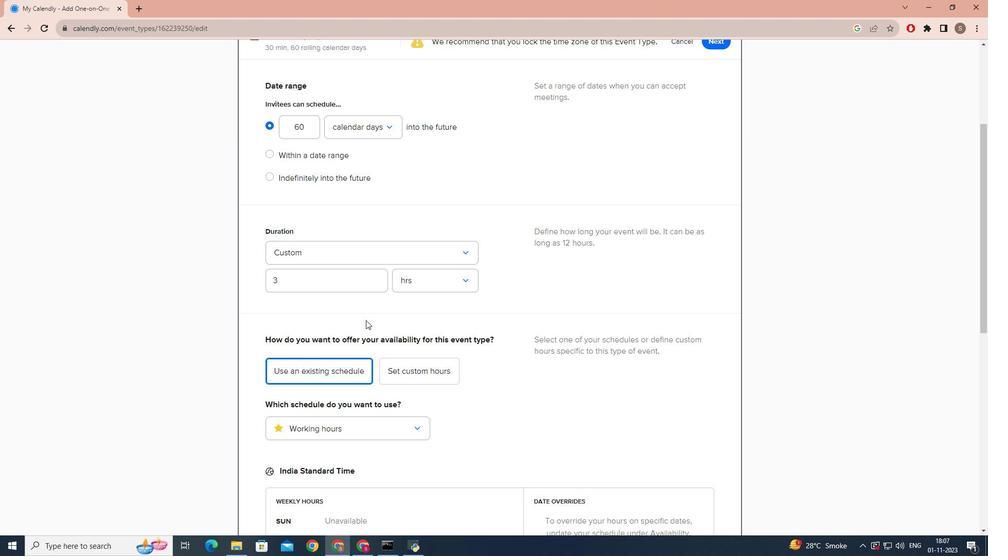 
Action: Mouse moved to (452, 312)
Screenshot: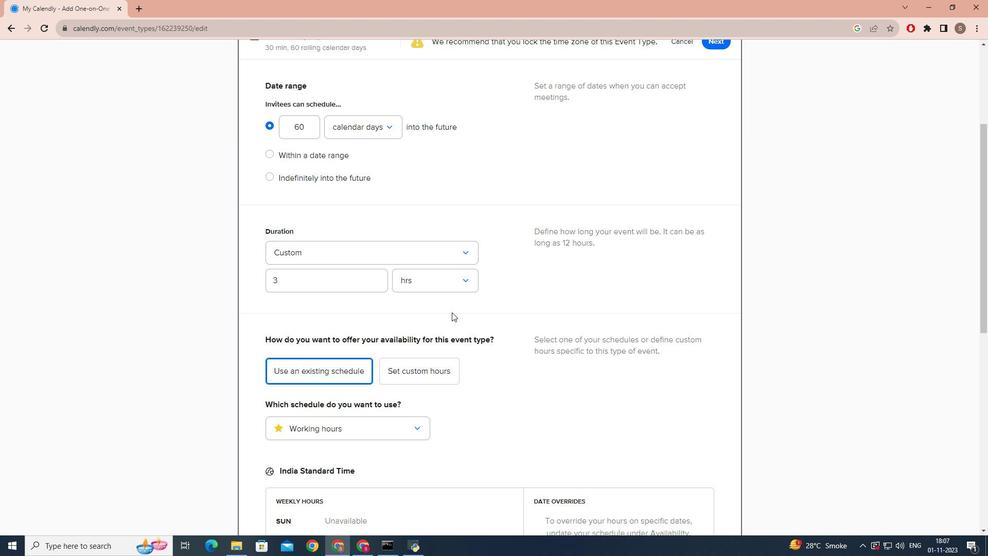 
Action: Mouse scrolled (452, 312) with delta (0, 0)
Screenshot: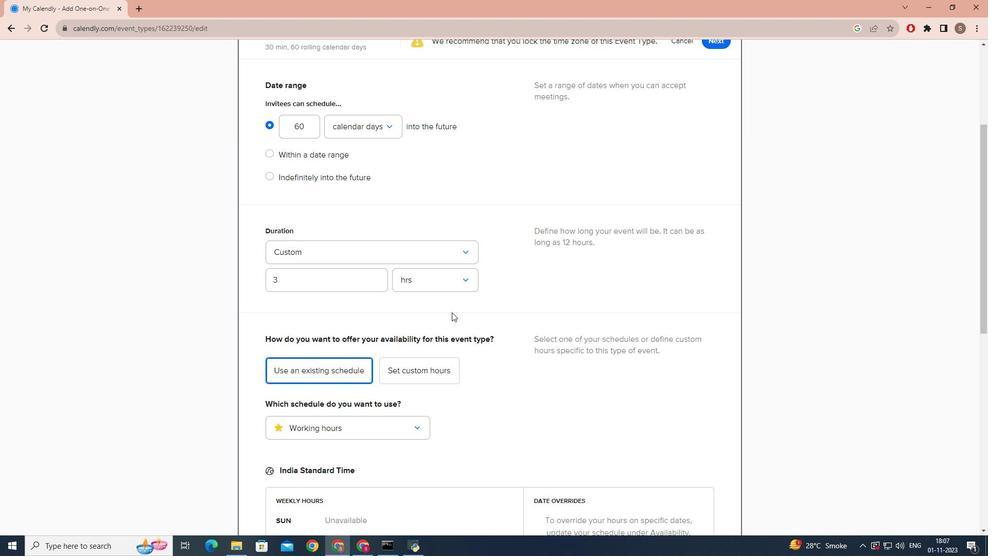 
Action: Mouse scrolled (452, 312) with delta (0, 0)
Screenshot: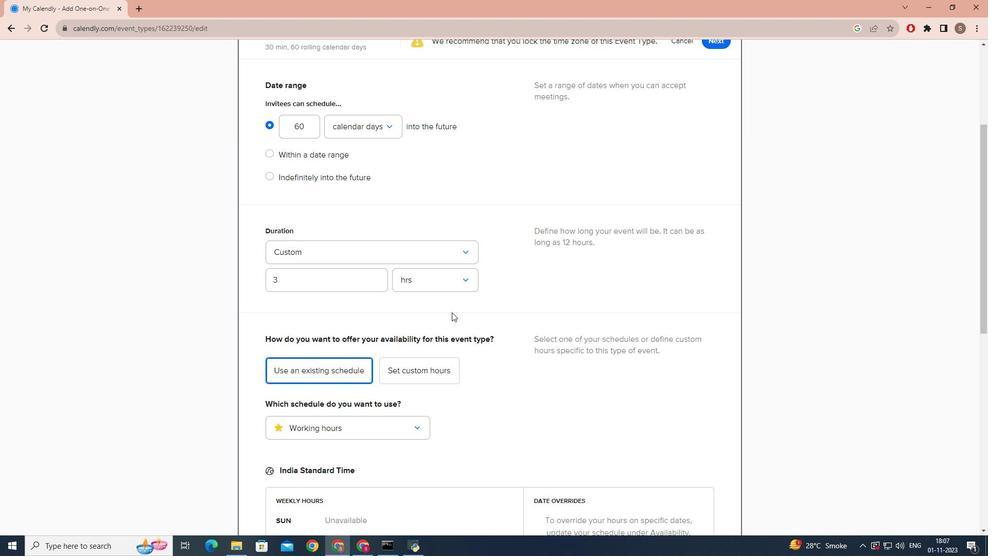 
Action: Mouse scrolled (452, 312) with delta (0, 0)
Screenshot: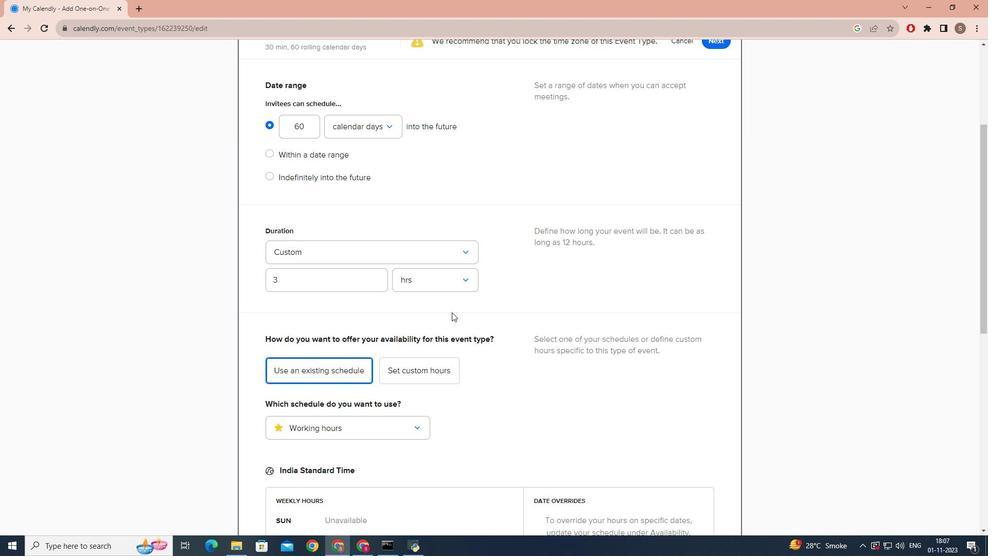
Action: Mouse scrolled (452, 312) with delta (0, 0)
Screenshot: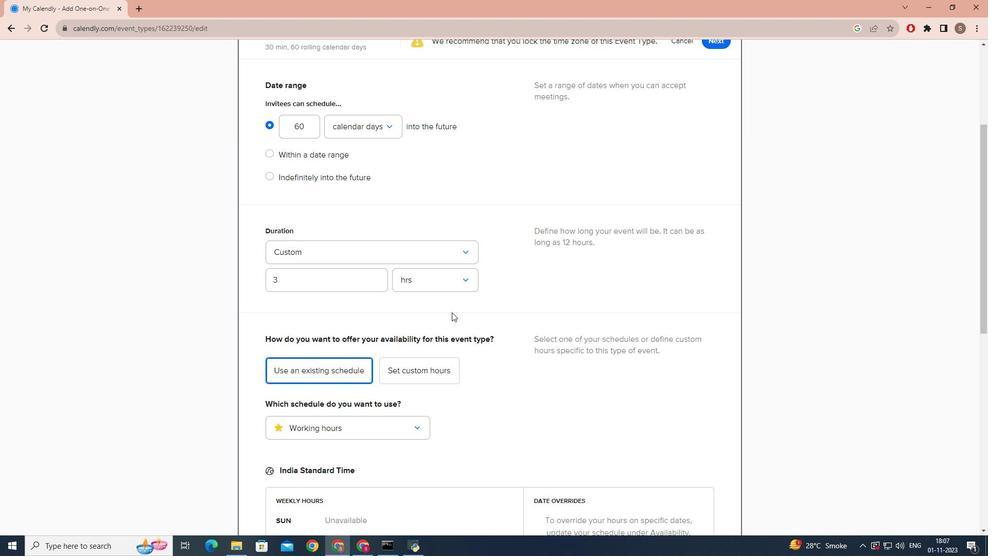
Action: Mouse scrolled (452, 312) with delta (0, 0)
Screenshot: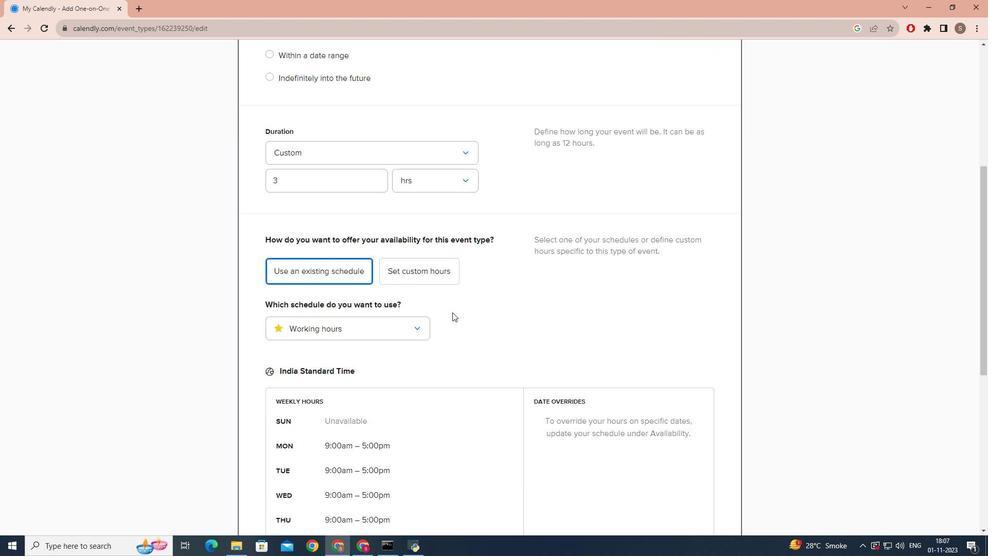 
Action: Mouse scrolled (452, 312) with delta (0, 0)
Screenshot: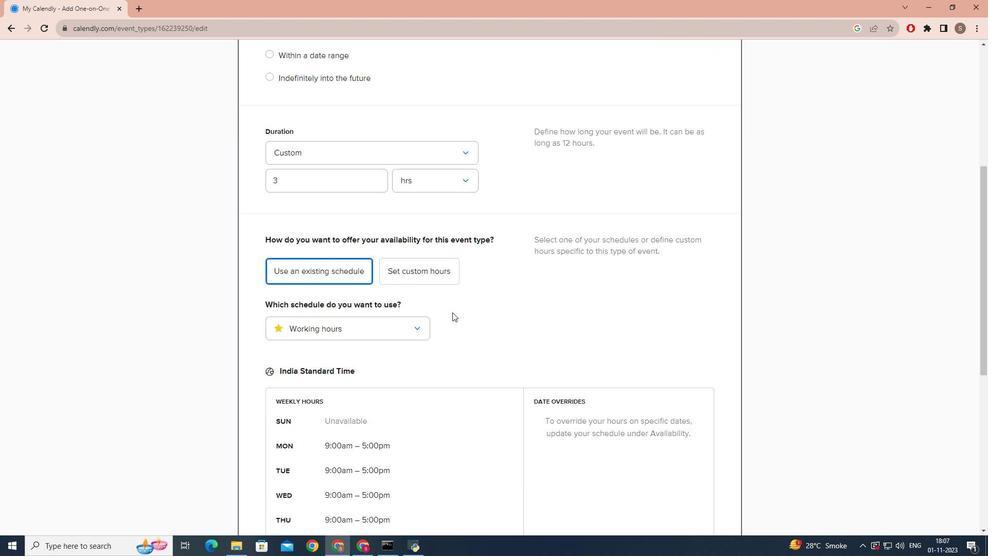 
Action: Mouse scrolled (452, 312) with delta (0, 0)
Screenshot: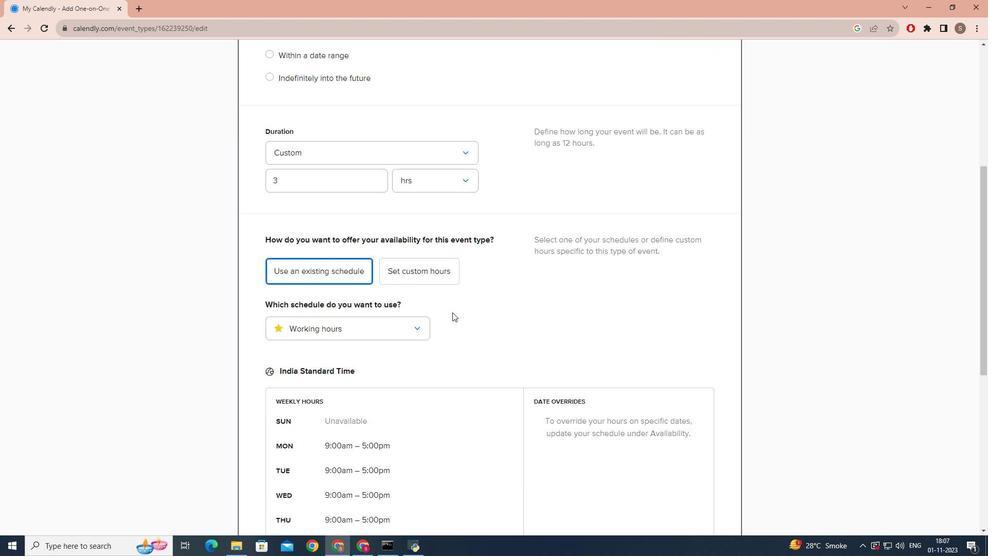 
Action: Mouse scrolled (452, 312) with delta (0, 0)
Screenshot: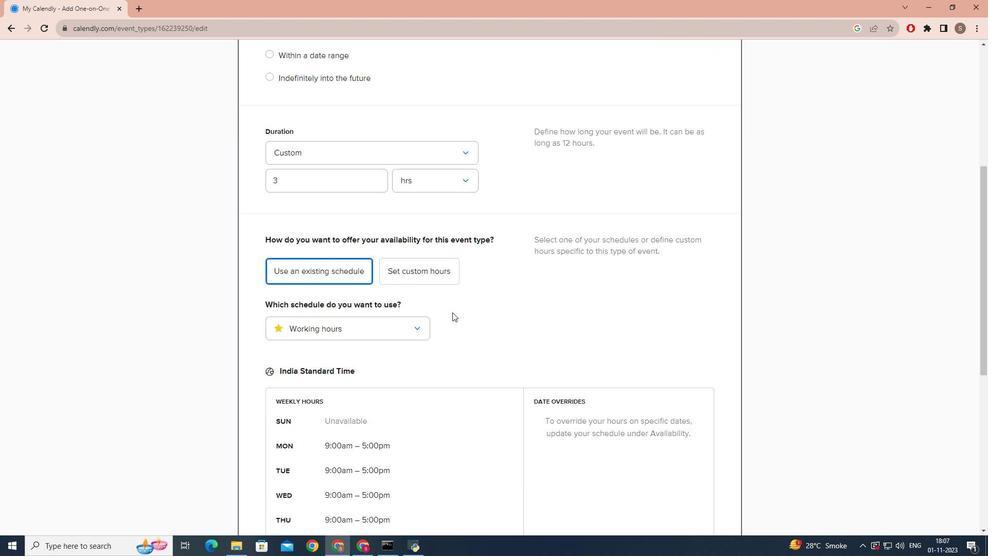 
Action: Mouse moved to (452, 312)
Screenshot: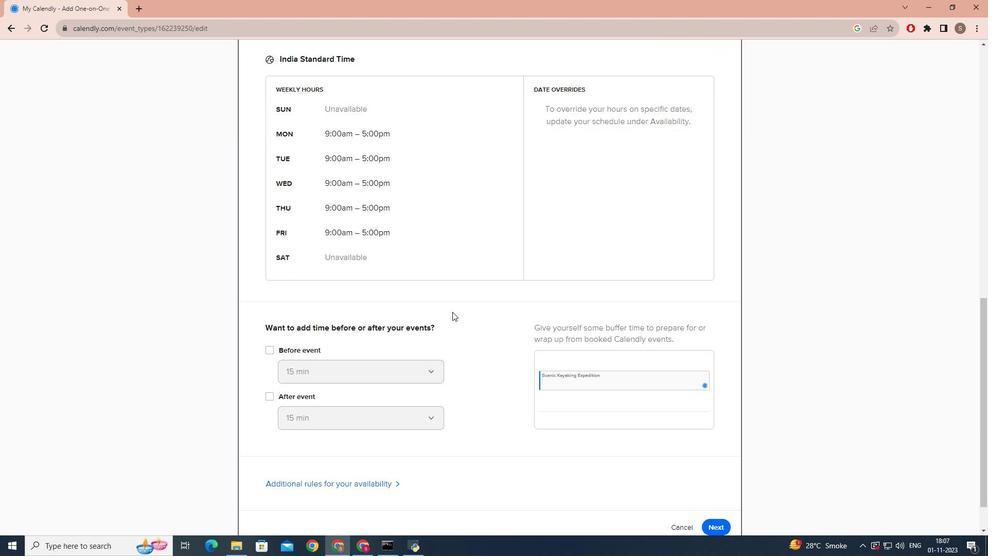 
Action: Mouse scrolled (452, 311) with delta (0, 0)
Screenshot: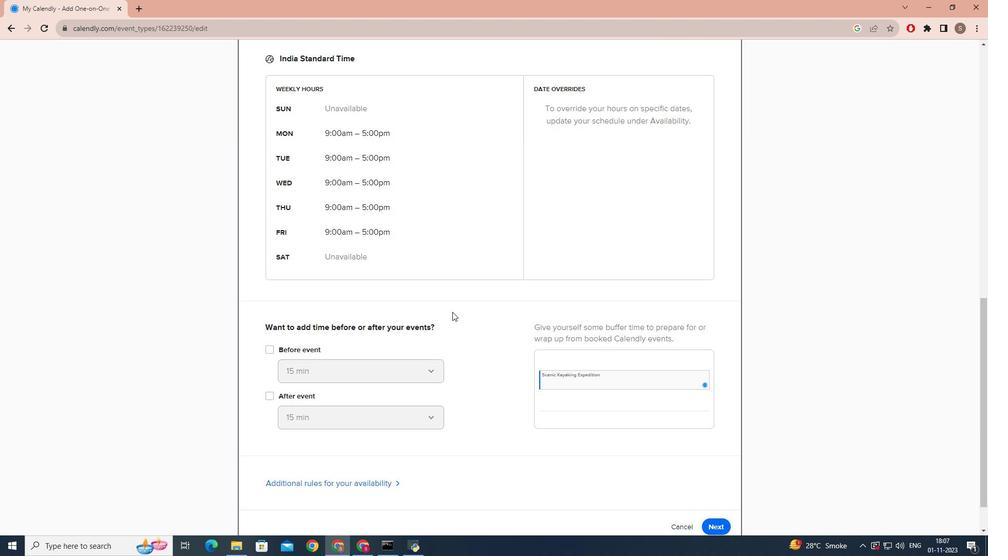 
Action: Mouse scrolled (452, 311) with delta (0, 0)
Screenshot: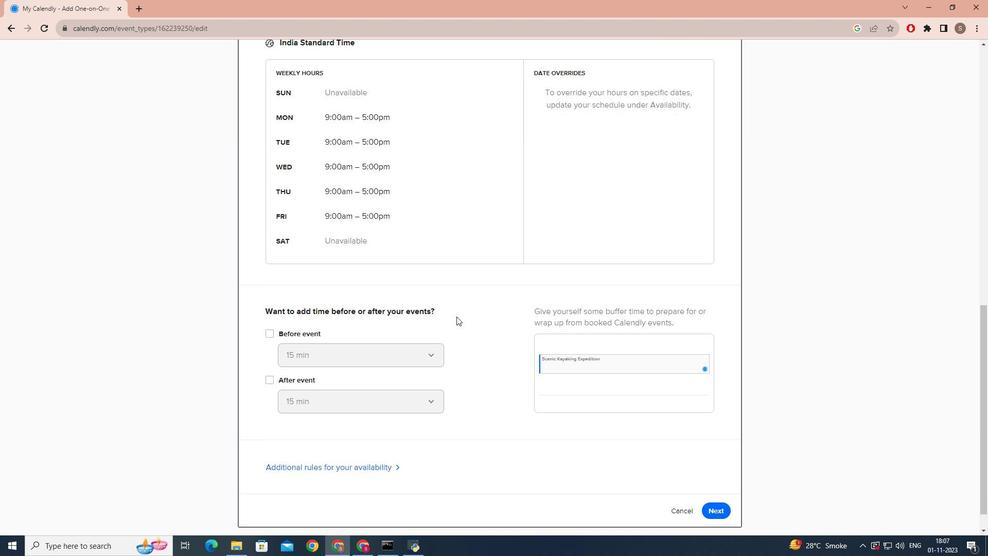 
Action: Mouse scrolled (452, 311) with delta (0, 0)
Screenshot: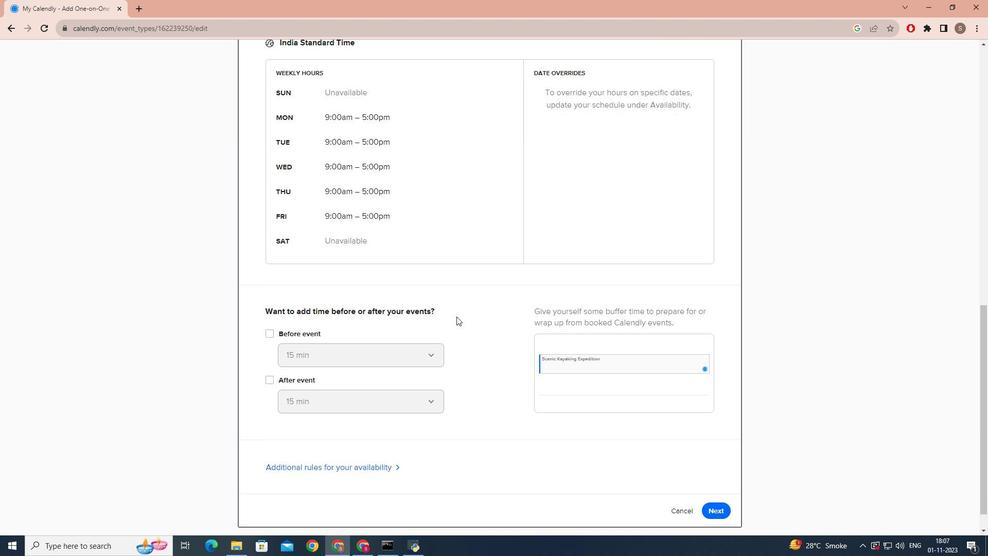 
Action: Mouse scrolled (452, 311) with delta (0, 0)
Screenshot: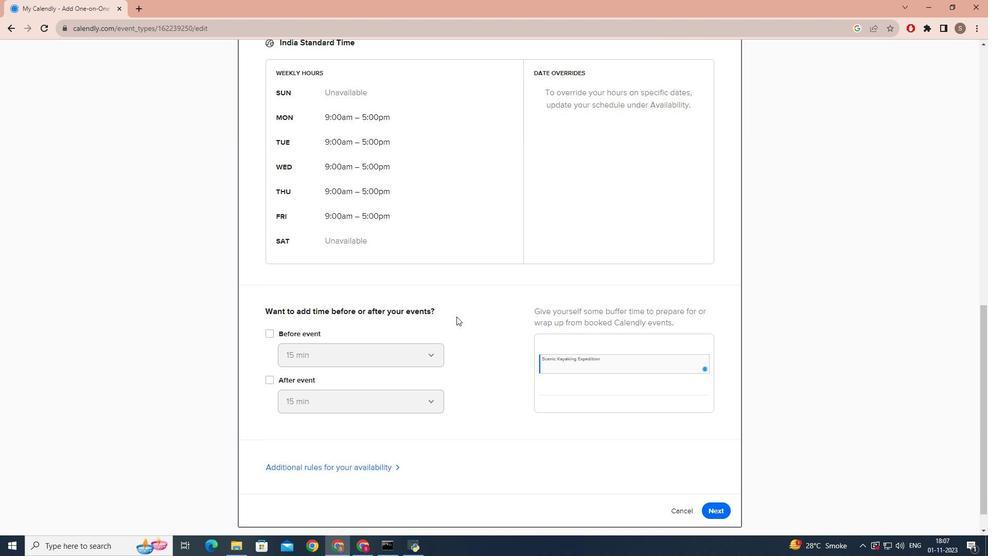 
Action: Mouse moved to (717, 475)
Screenshot: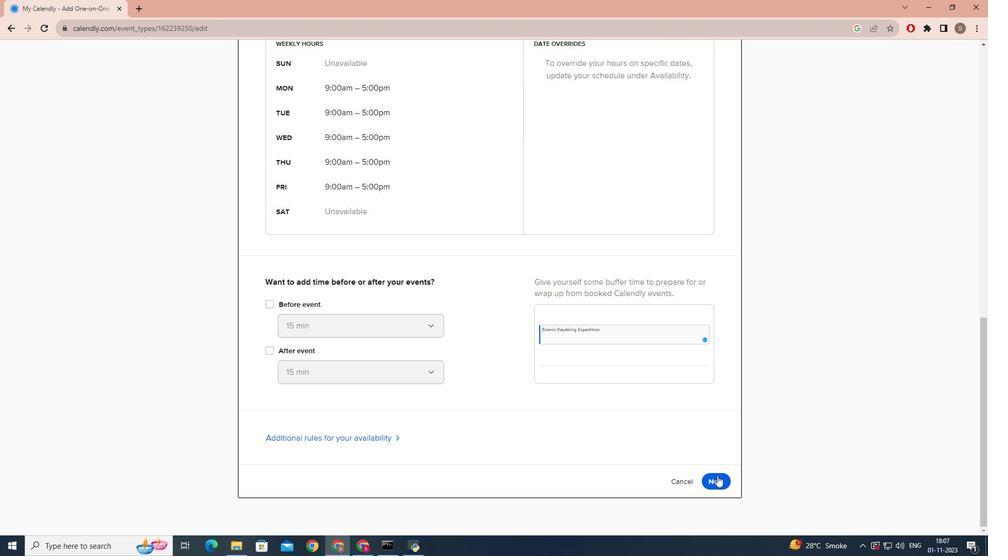
Action: Mouse pressed left at (717, 475)
Screenshot: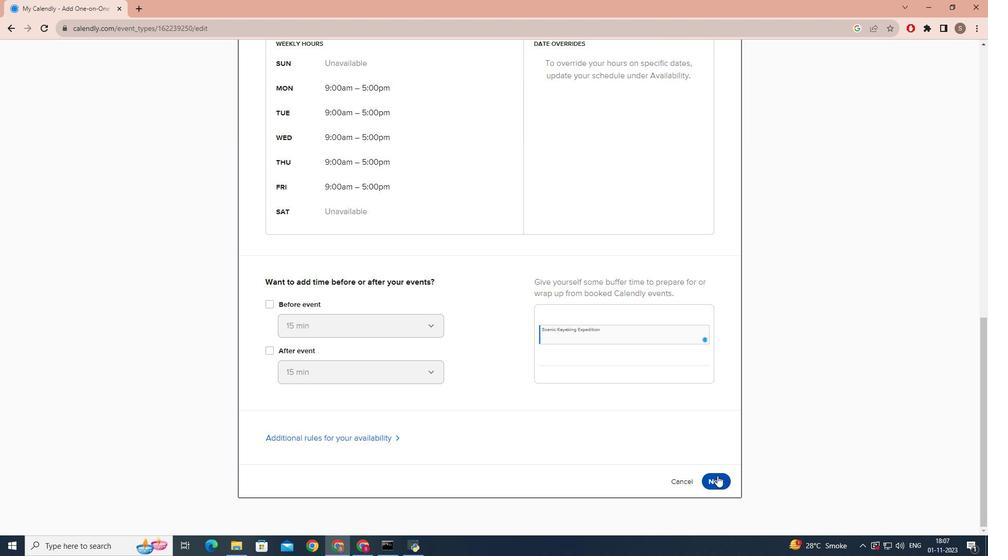 
Action: Mouse moved to (777, 420)
Screenshot: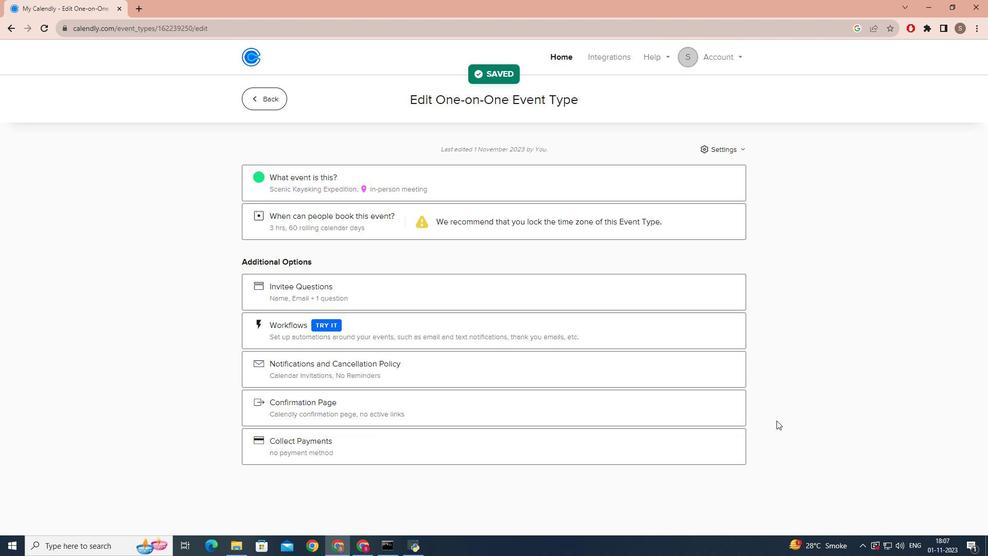 
